 Task: Create a due date automation trigger when advanced on, on the monday of the week a card is due add content with a name ending with resume at 11:00 AM.
Action: Mouse moved to (1333, 102)
Screenshot: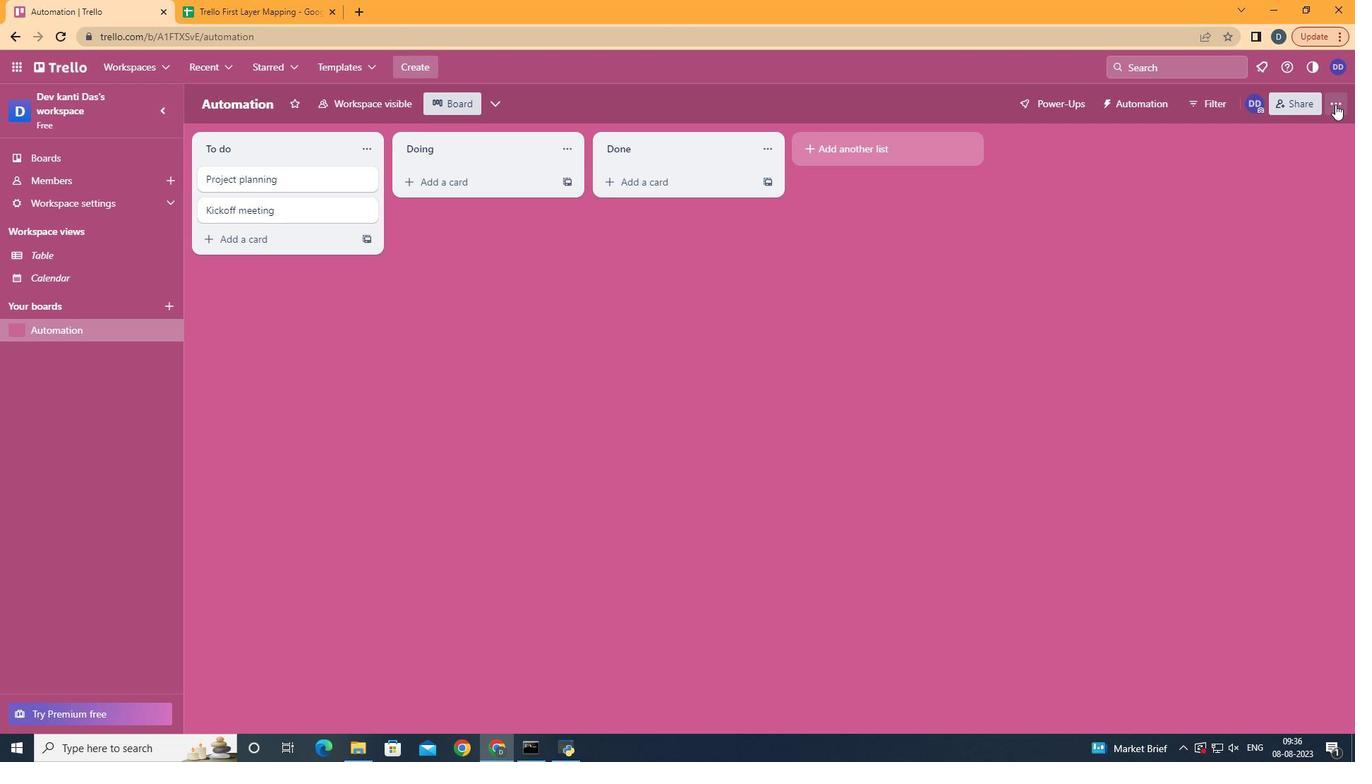 
Action: Mouse pressed left at (1333, 102)
Screenshot: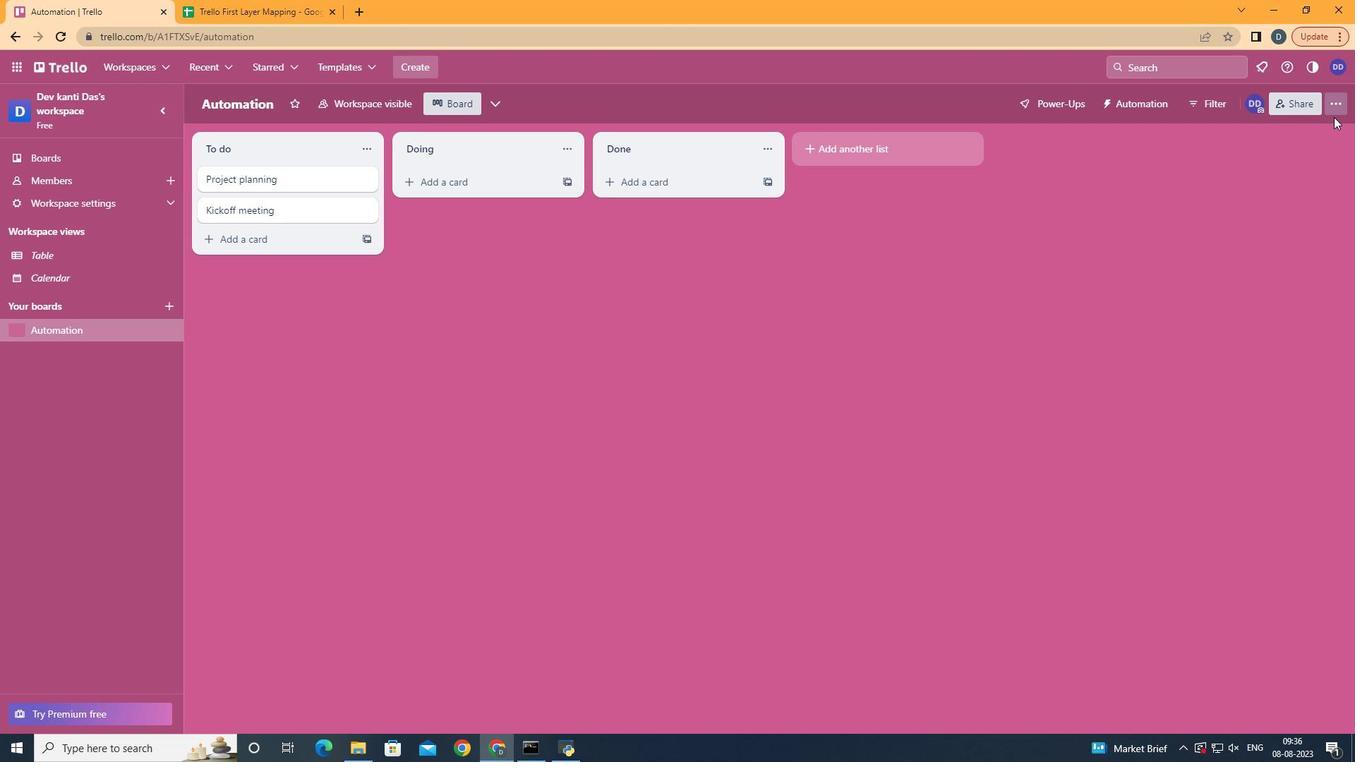 
Action: Mouse moved to (1252, 301)
Screenshot: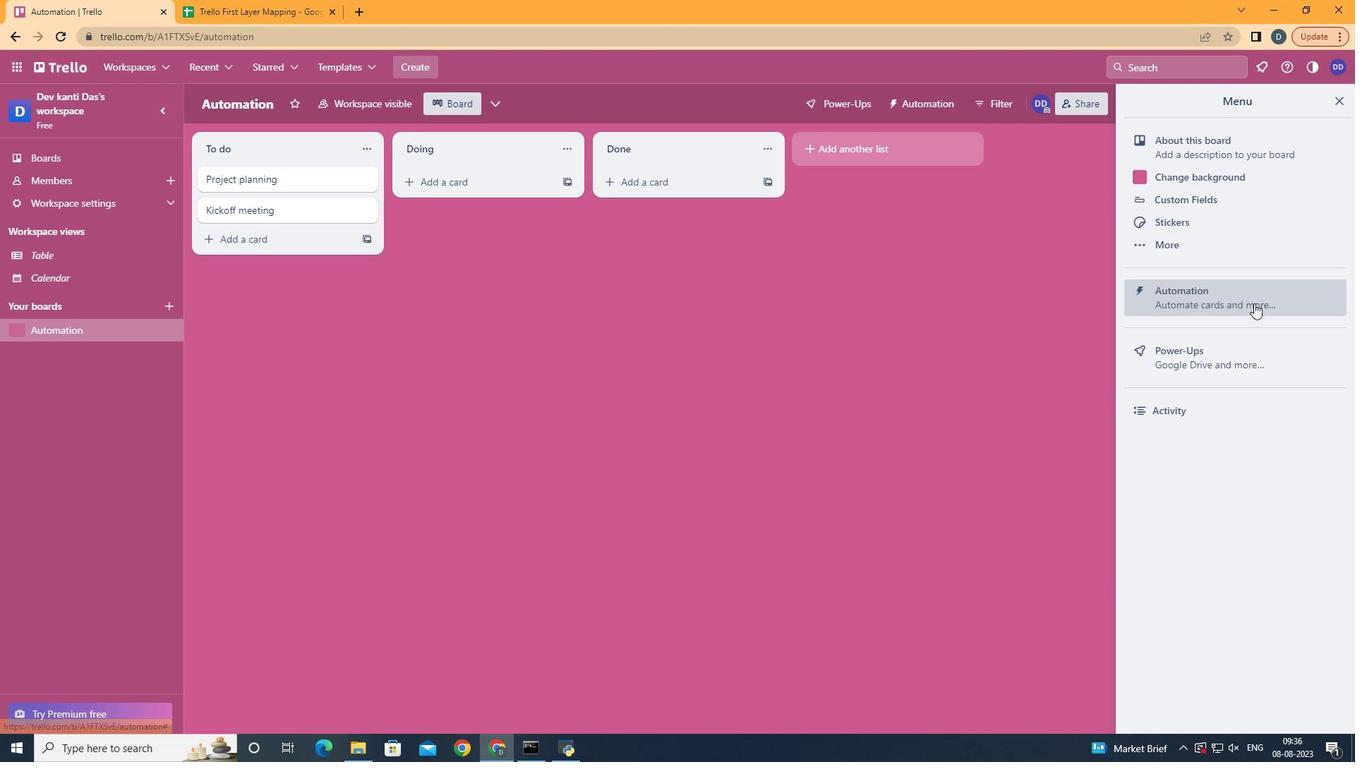 
Action: Mouse pressed left at (1252, 301)
Screenshot: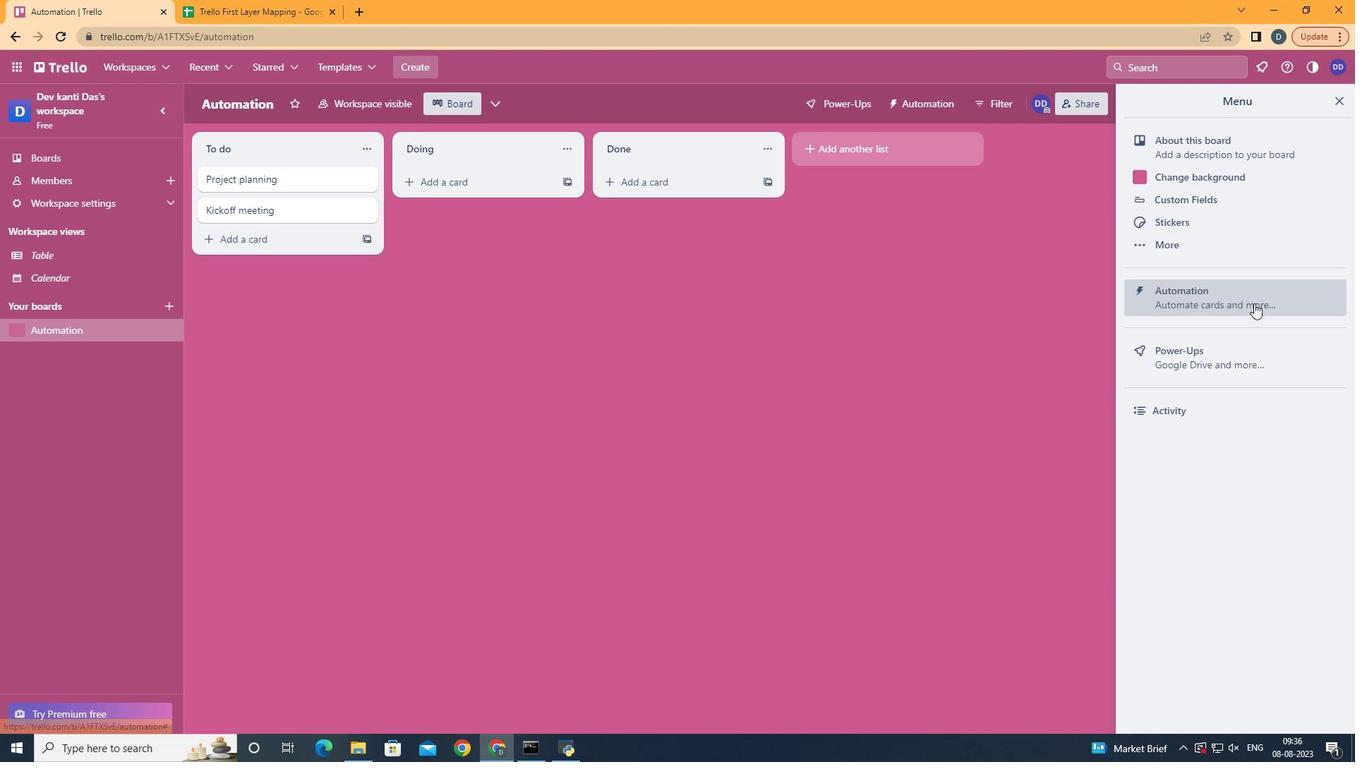 
Action: Mouse moved to (252, 287)
Screenshot: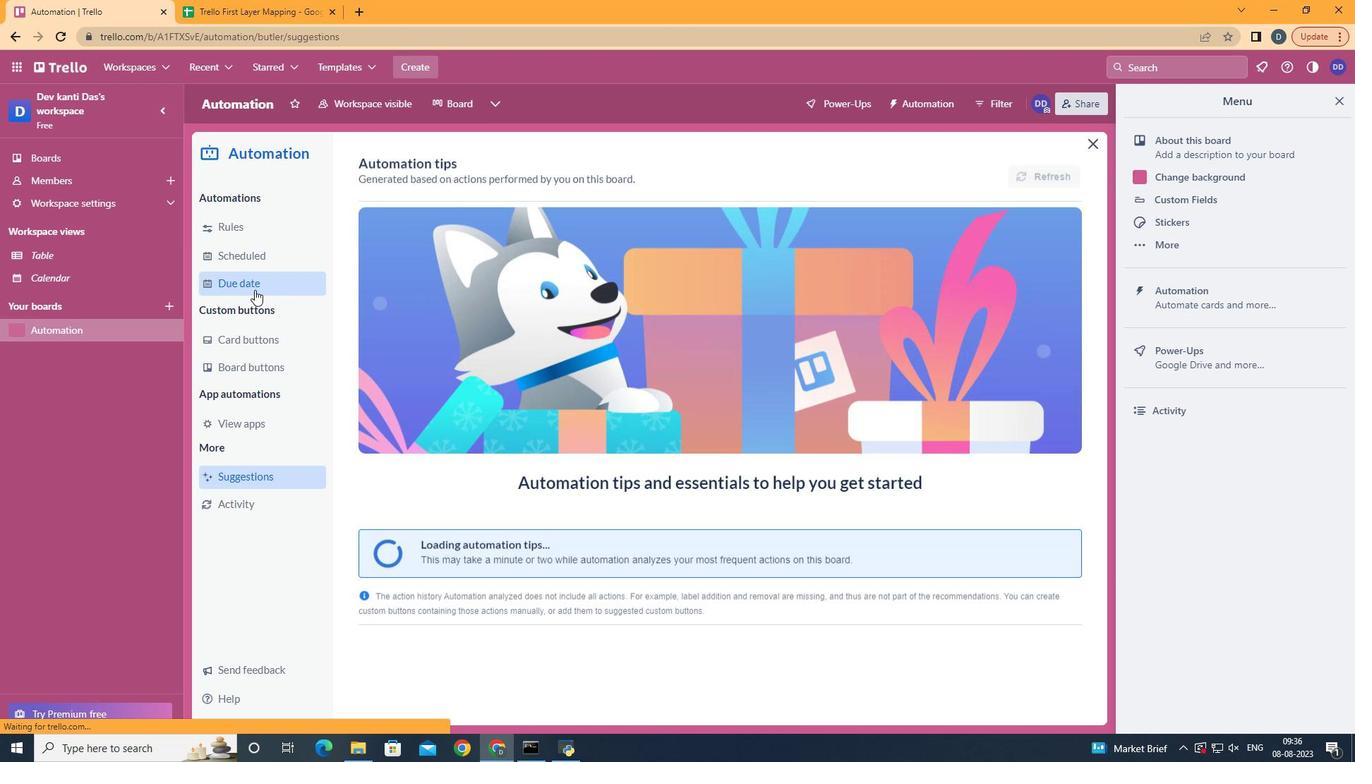 
Action: Mouse pressed left at (252, 287)
Screenshot: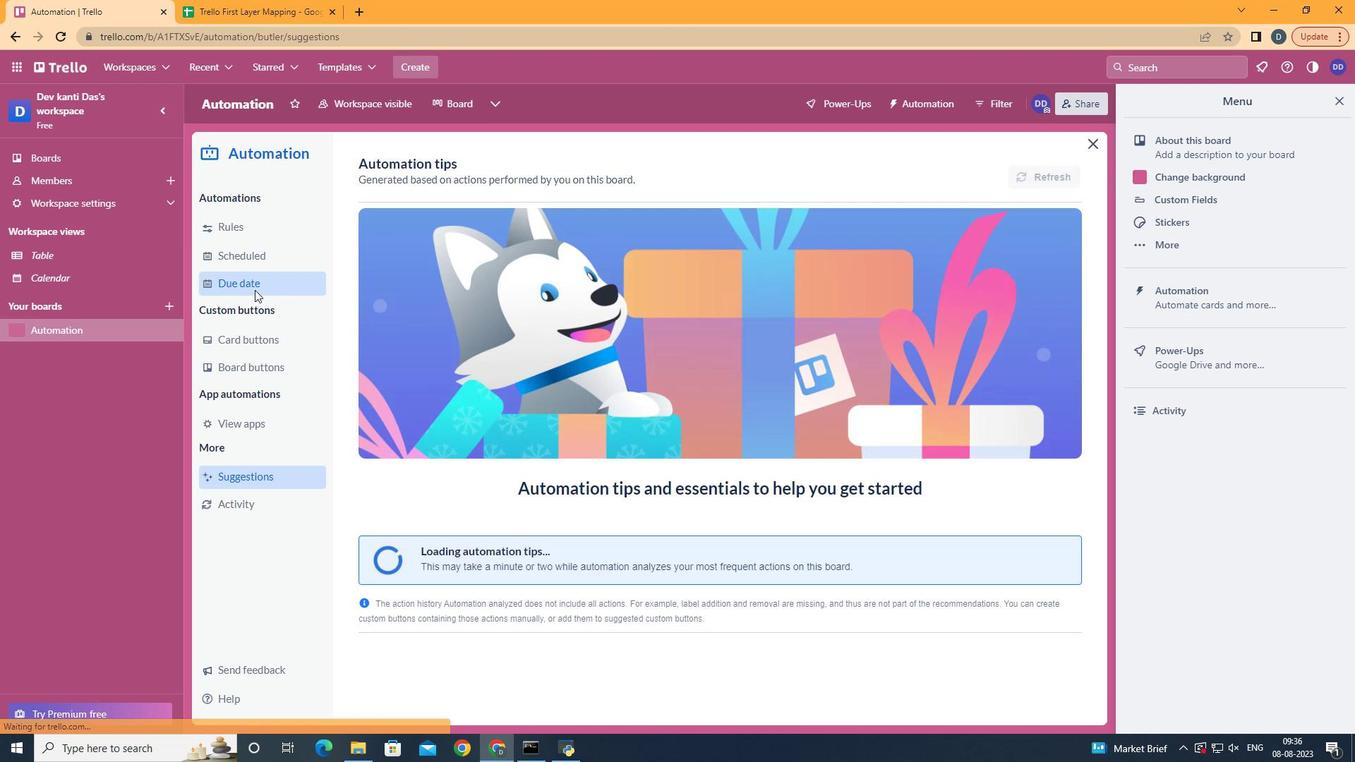 
Action: Mouse moved to (999, 165)
Screenshot: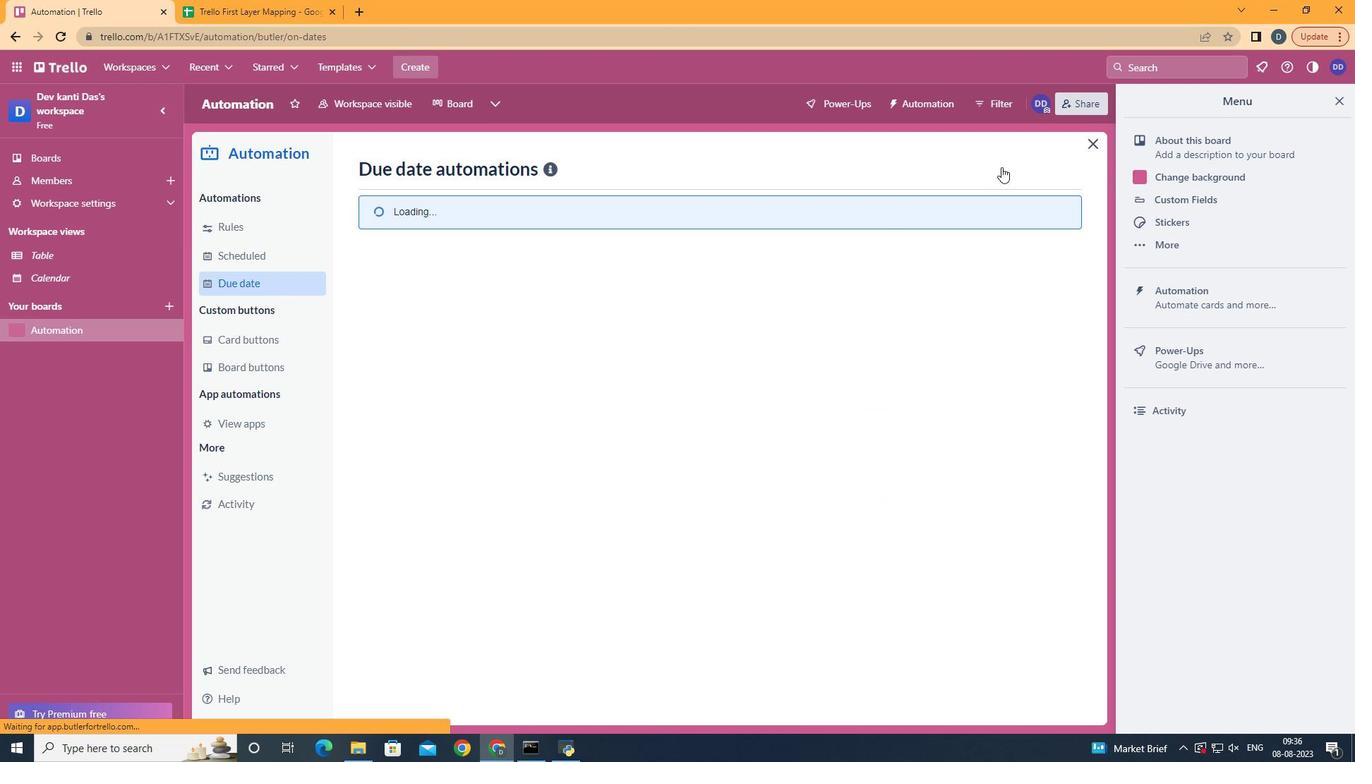 
Action: Mouse pressed left at (999, 165)
Screenshot: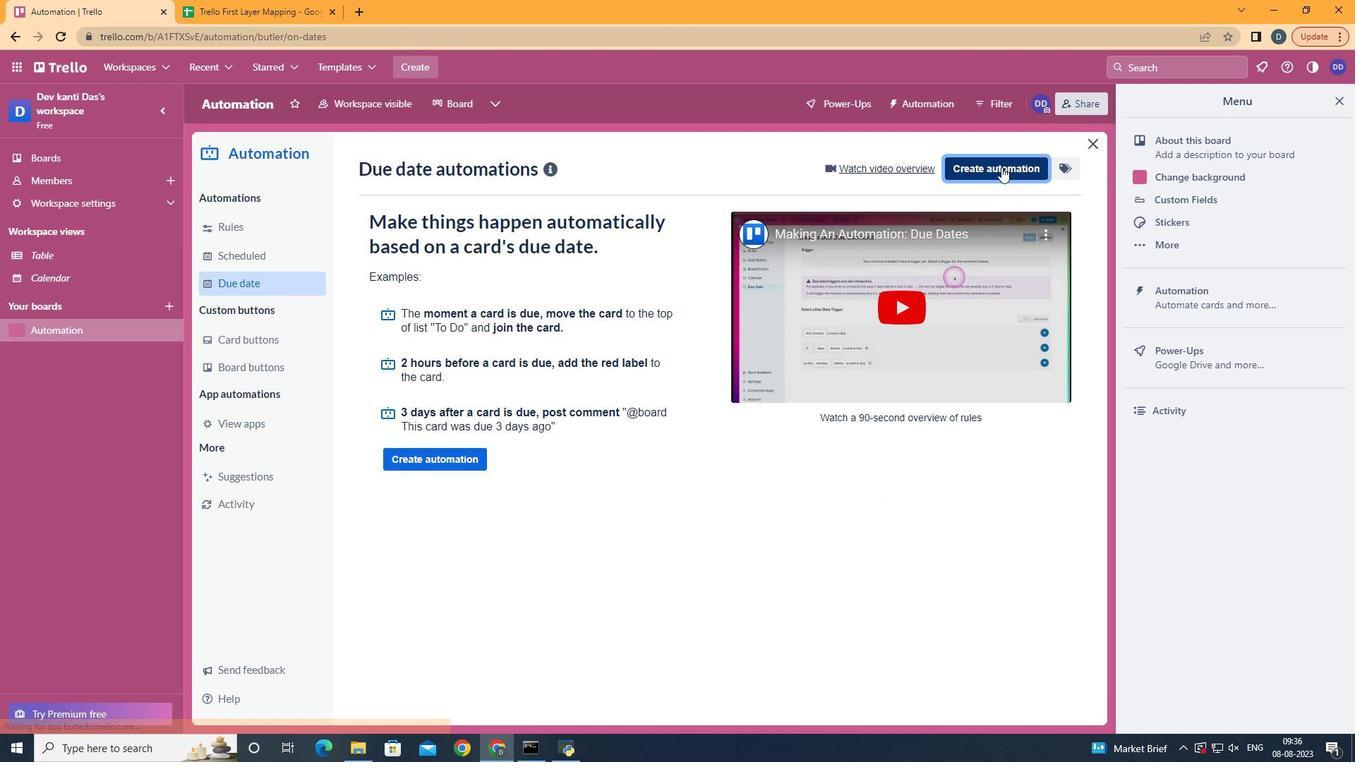 
Action: Mouse moved to (712, 309)
Screenshot: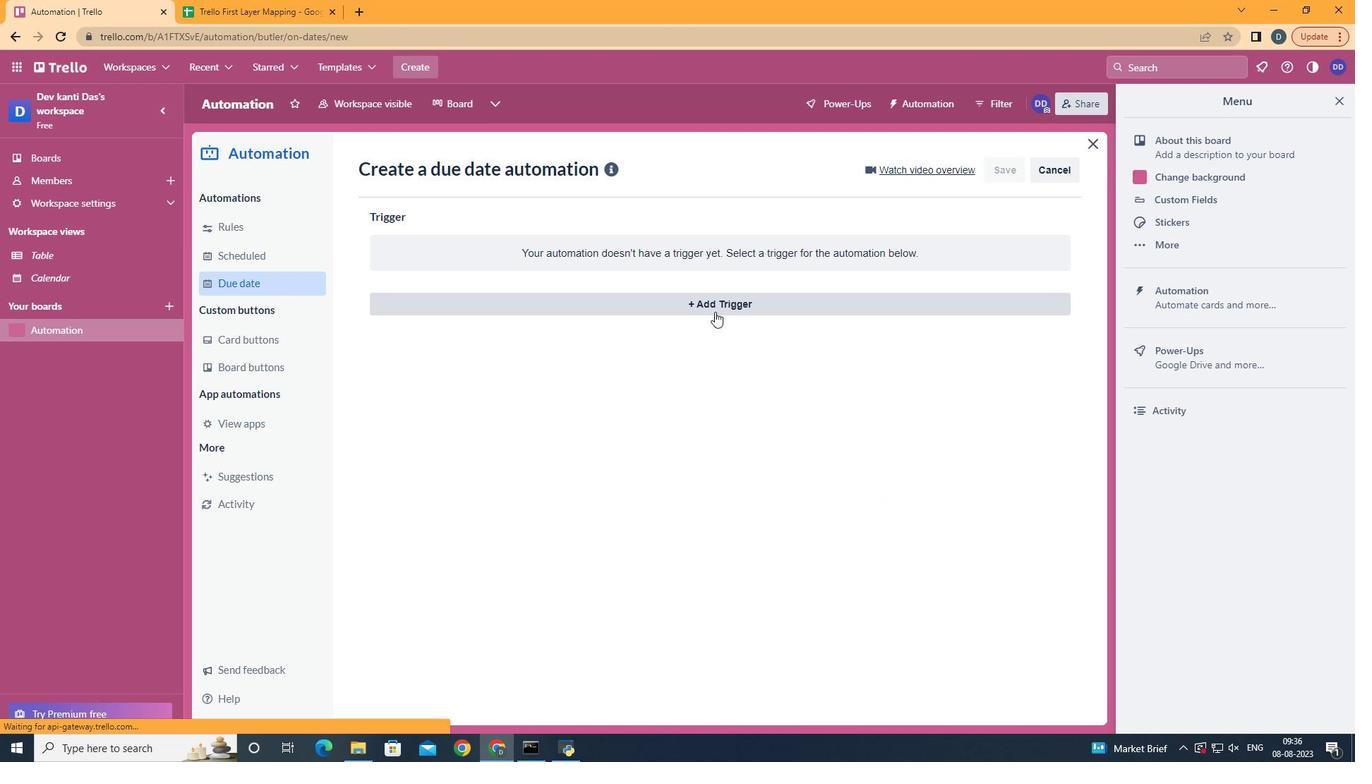 
Action: Mouse pressed left at (712, 309)
Screenshot: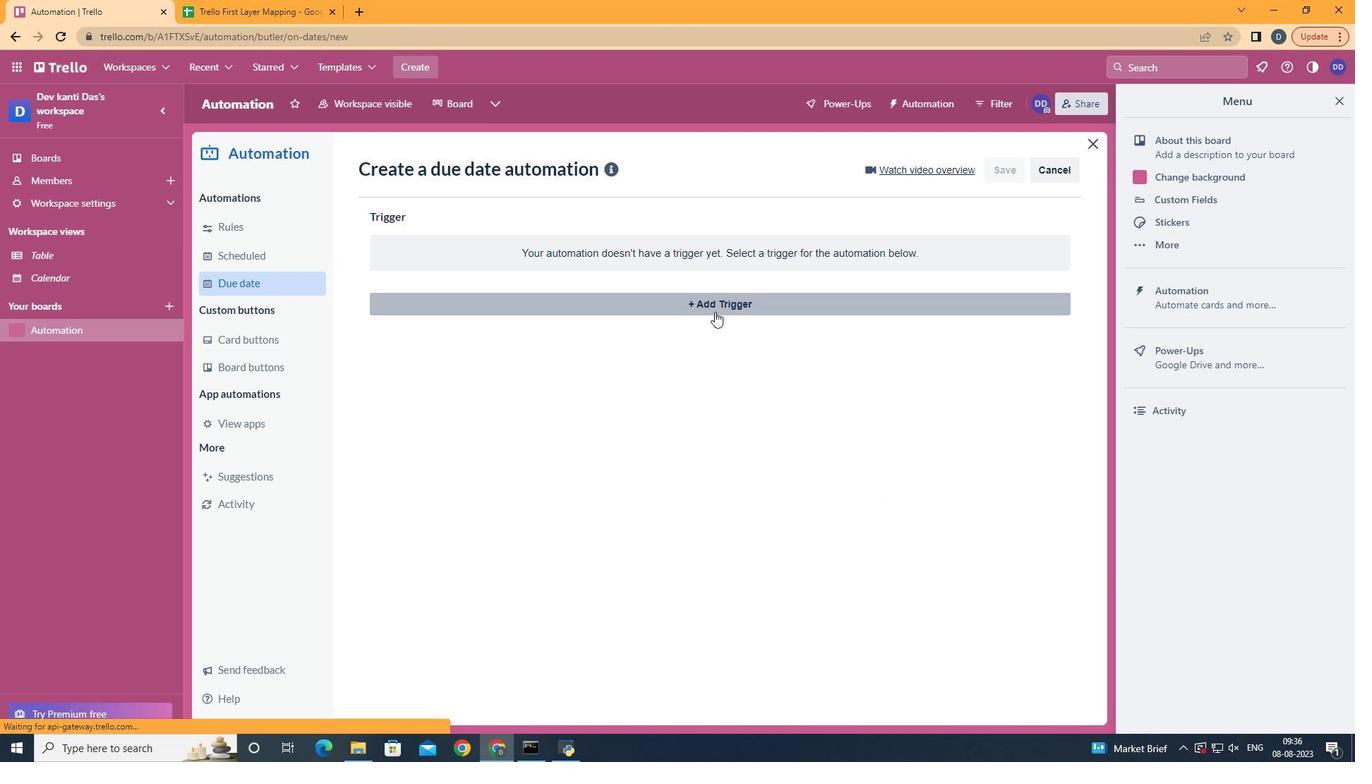 
Action: Mouse moved to (448, 362)
Screenshot: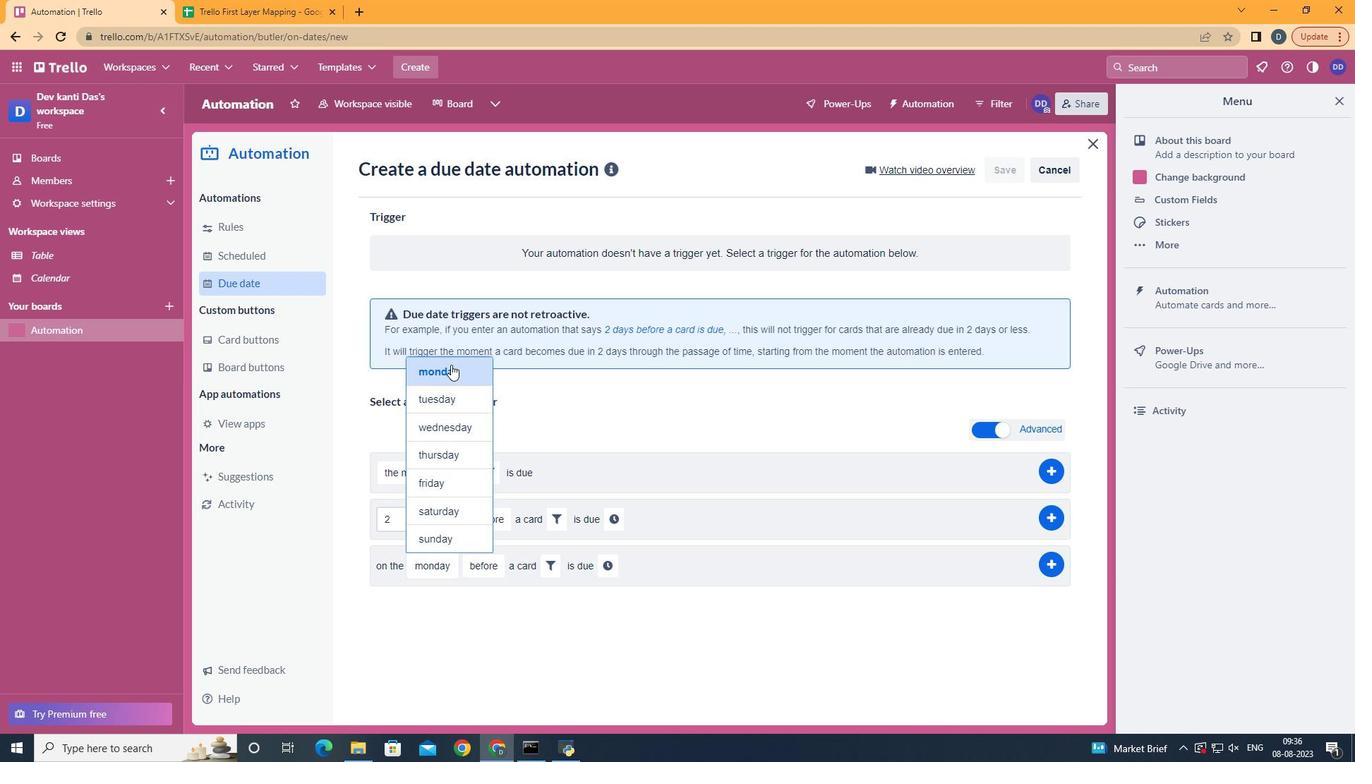 
Action: Mouse pressed left at (448, 362)
Screenshot: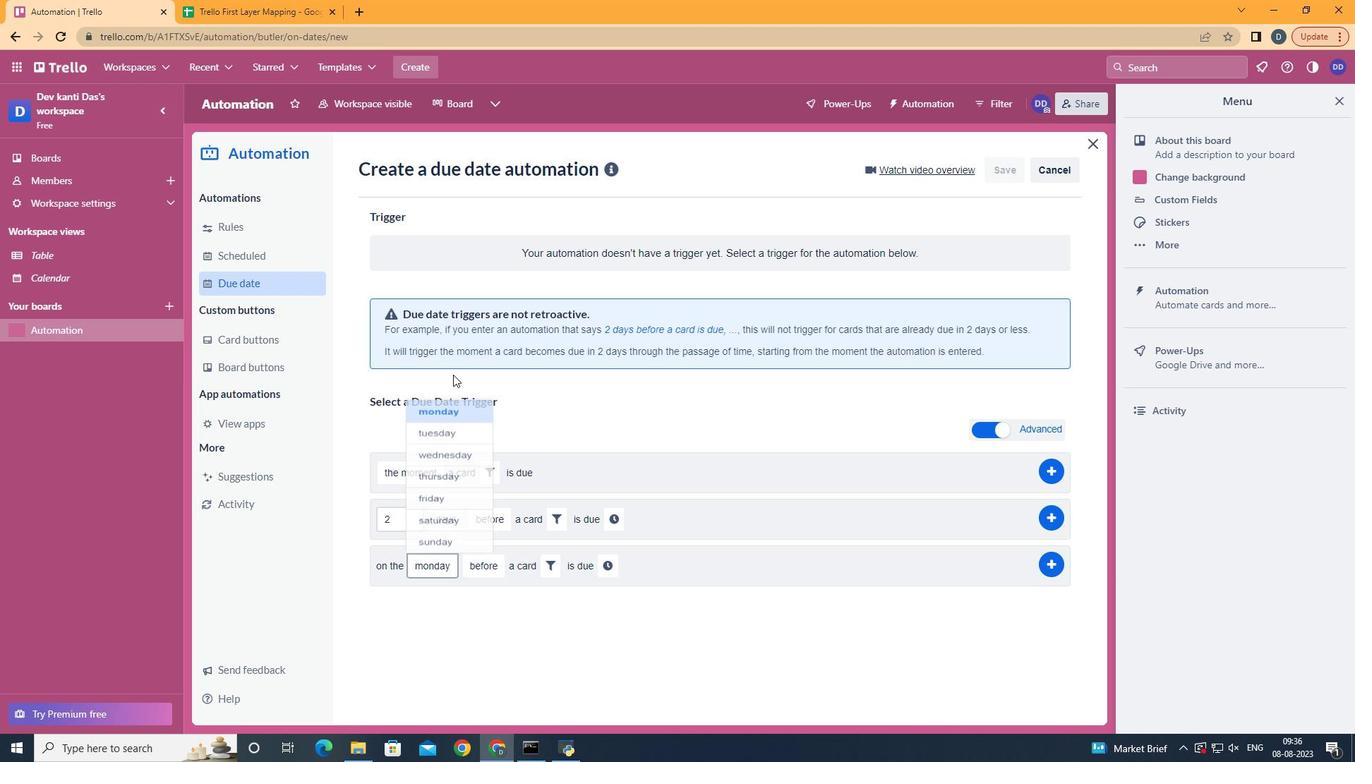 
Action: Mouse moved to (494, 652)
Screenshot: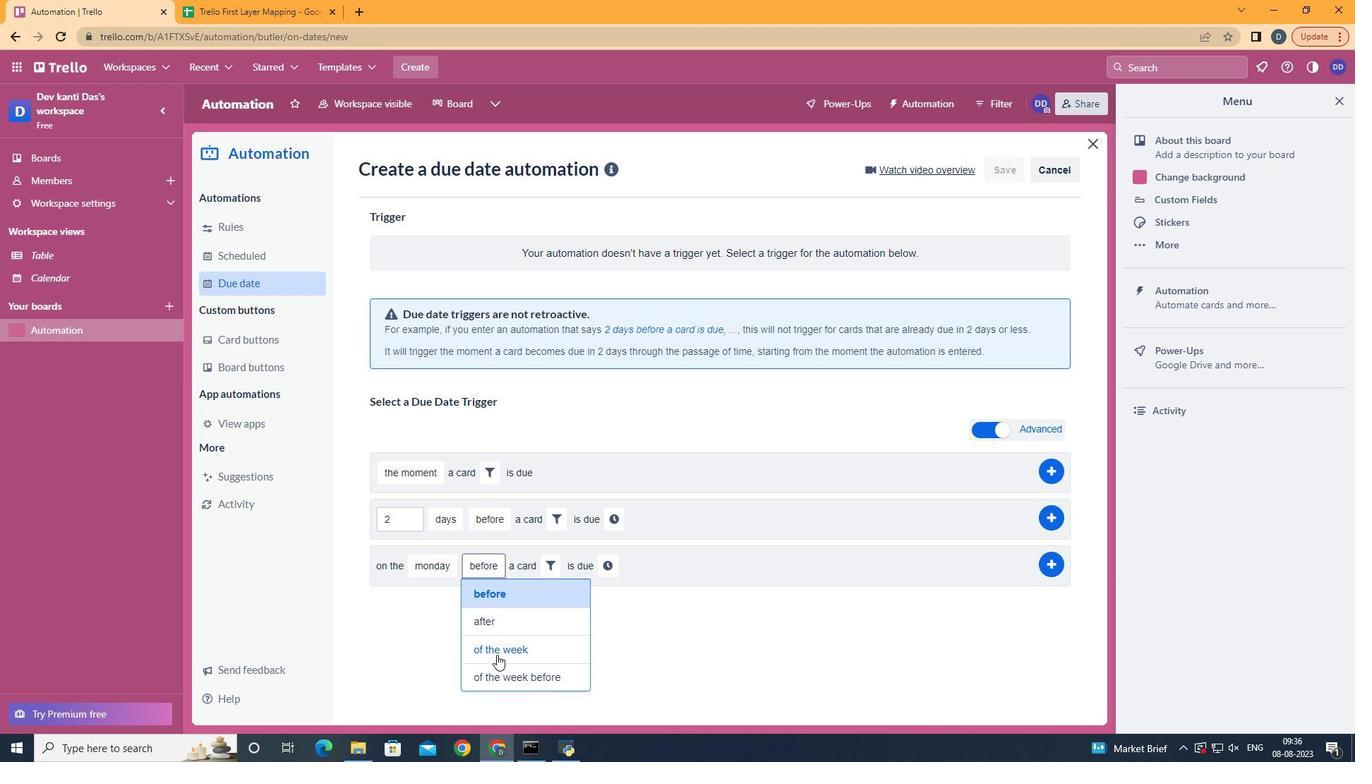 
Action: Mouse pressed left at (494, 652)
Screenshot: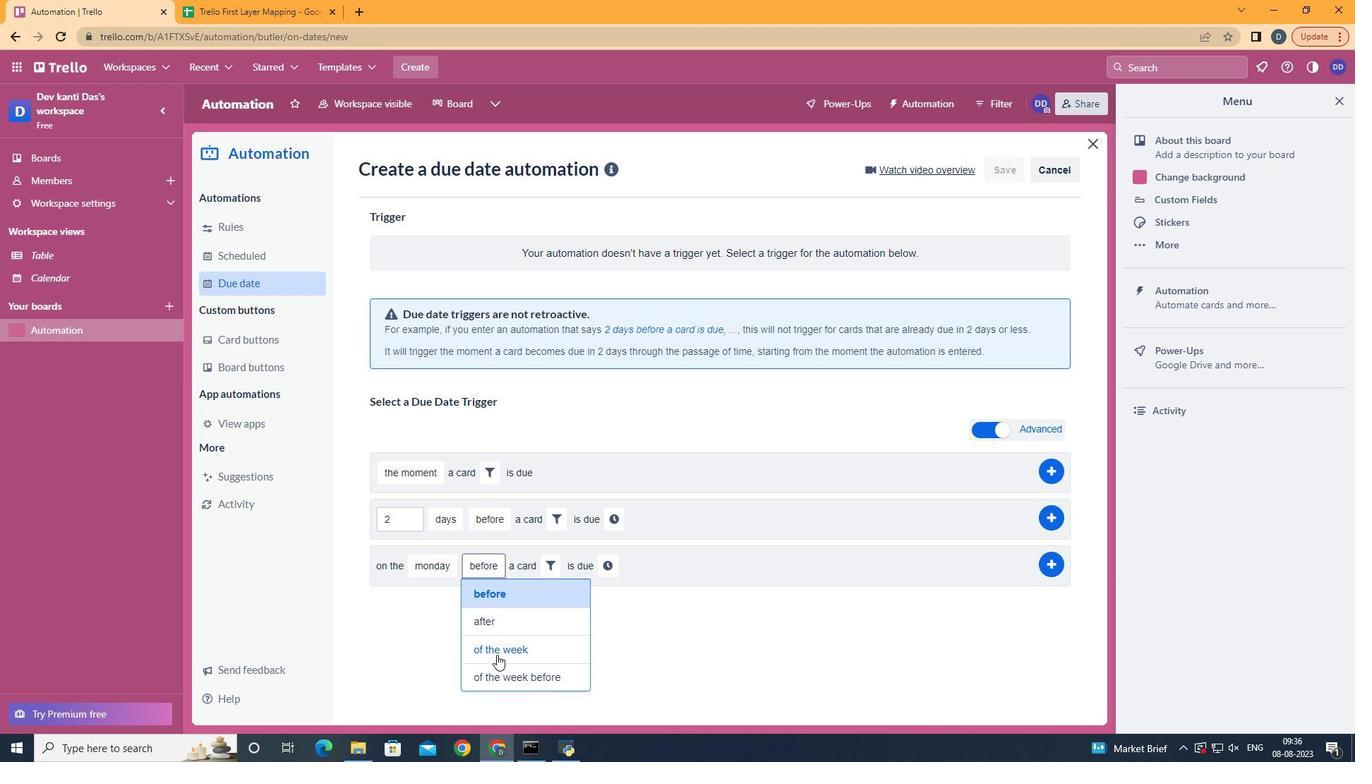 
Action: Mouse moved to (563, 555)
Screenshot: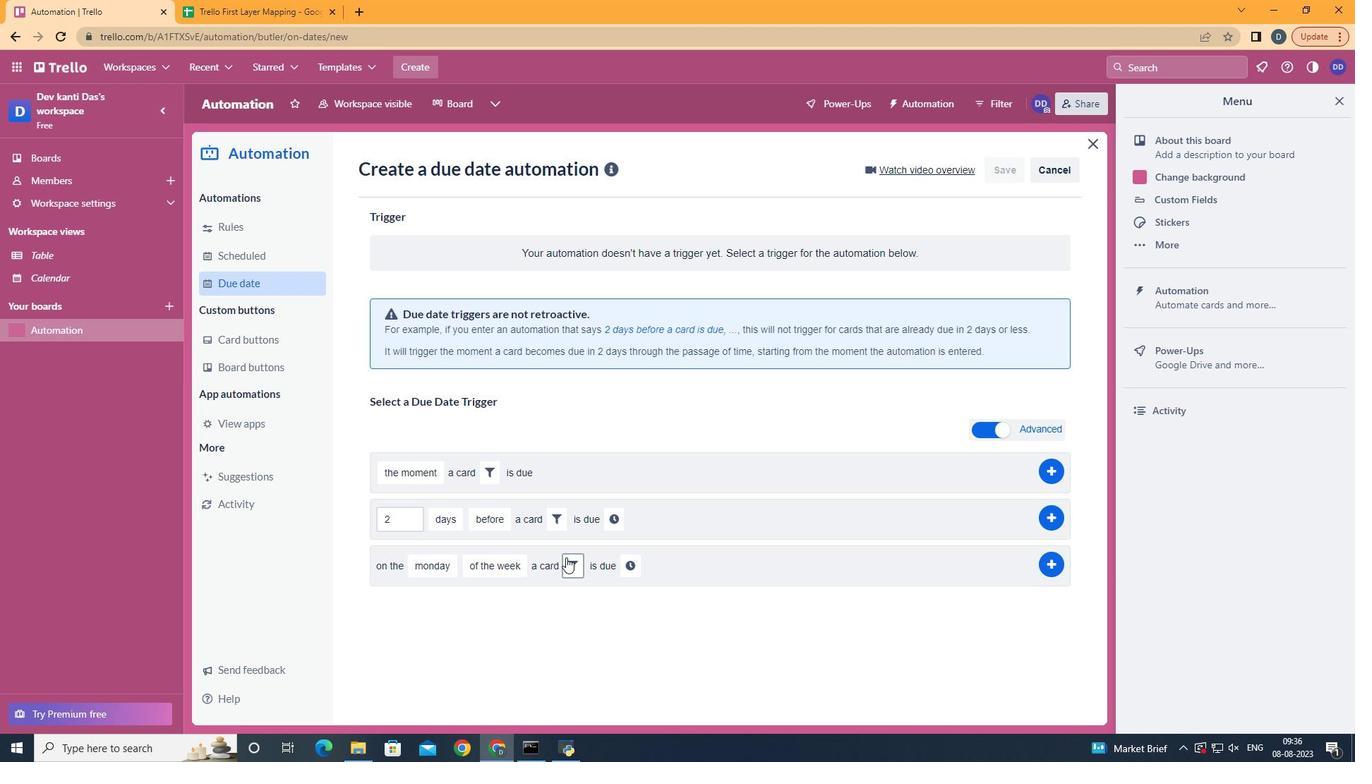 
Action: Mouse pressed left at (563, 555)
Screenshot: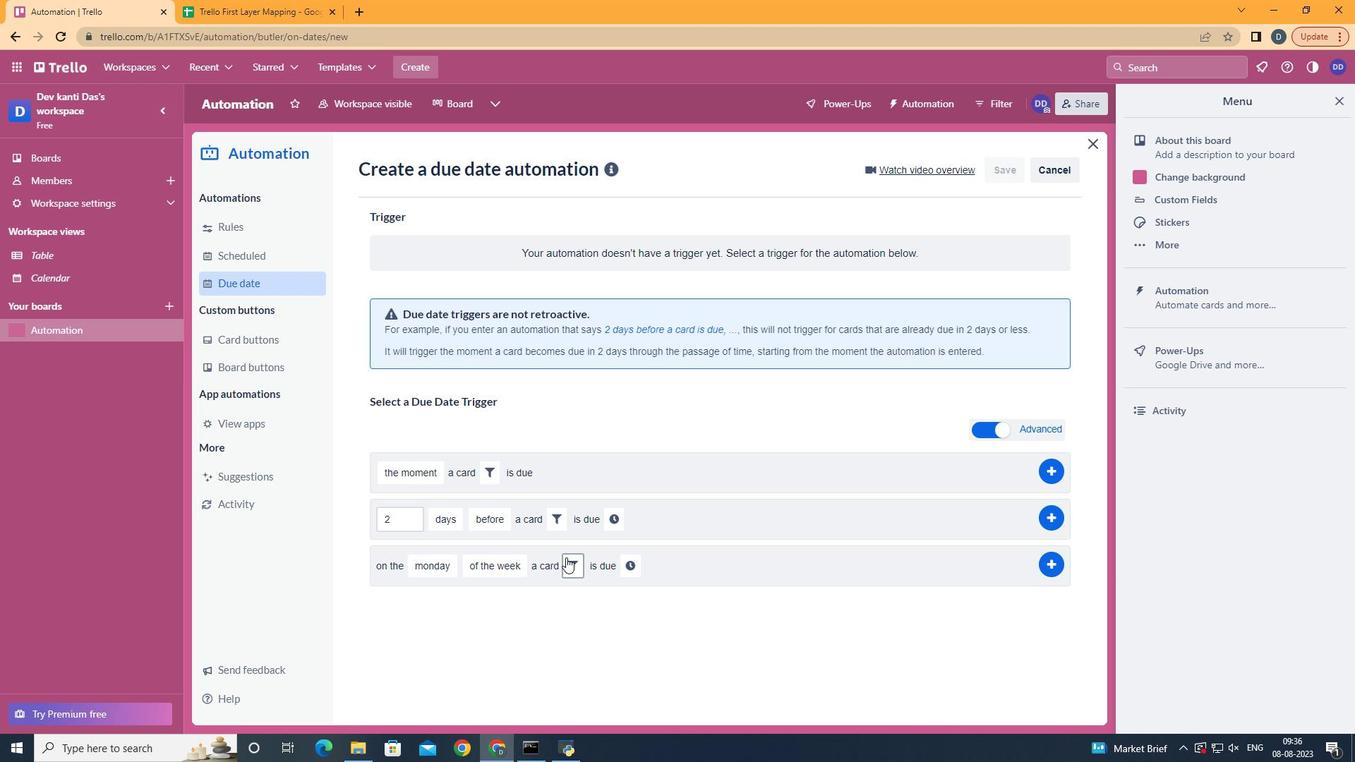 
Action: Mouse moved to (743, 604)
Screenshot: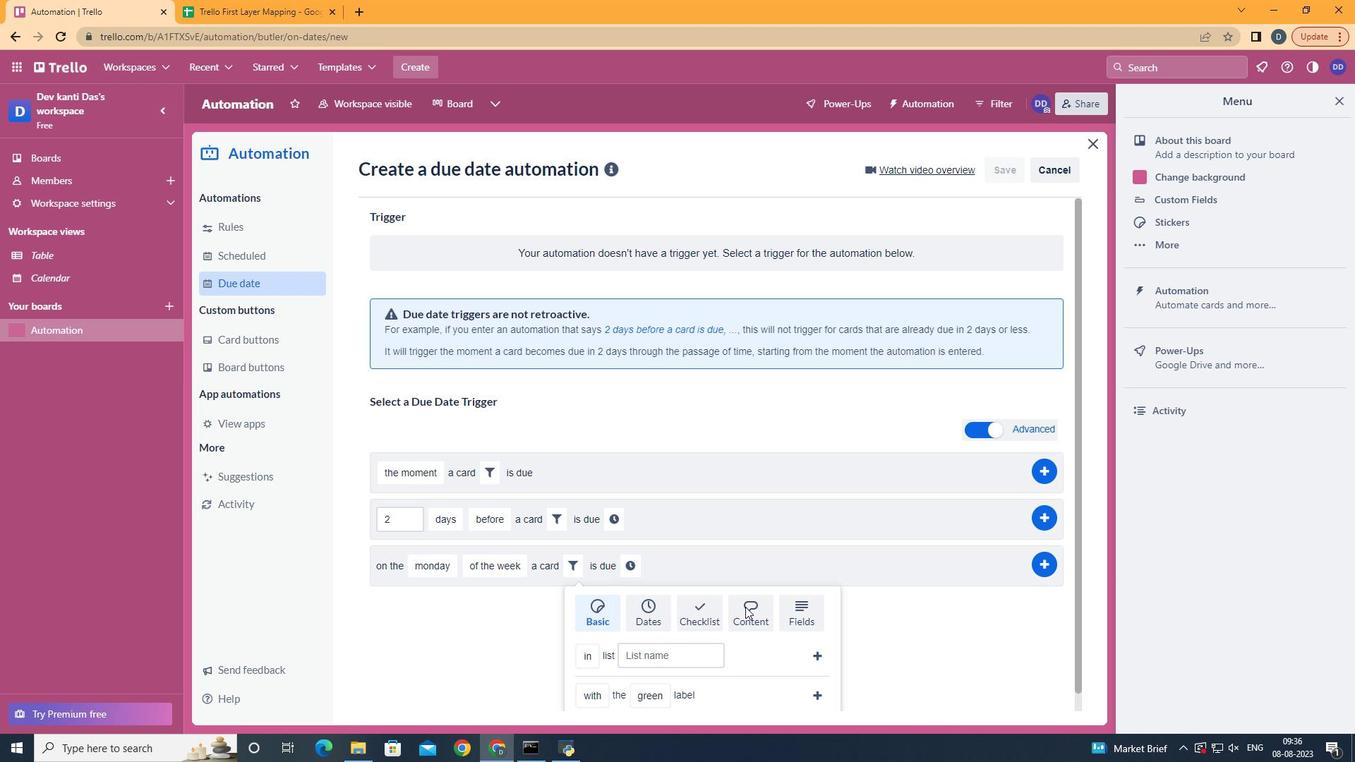 
Action: Mouse pressed left at (743, 604)
Screenshot: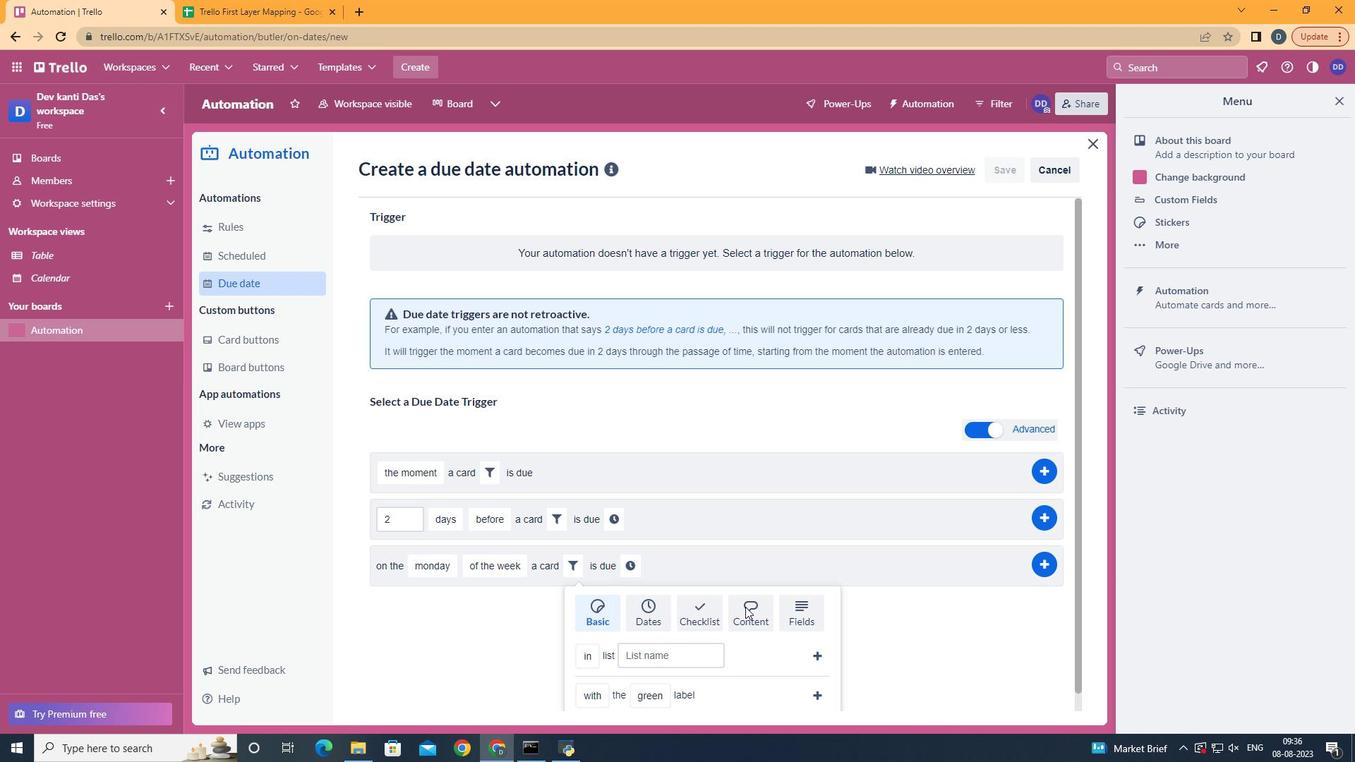 
Action: Mouse moved to (648, 573)
Screenshot: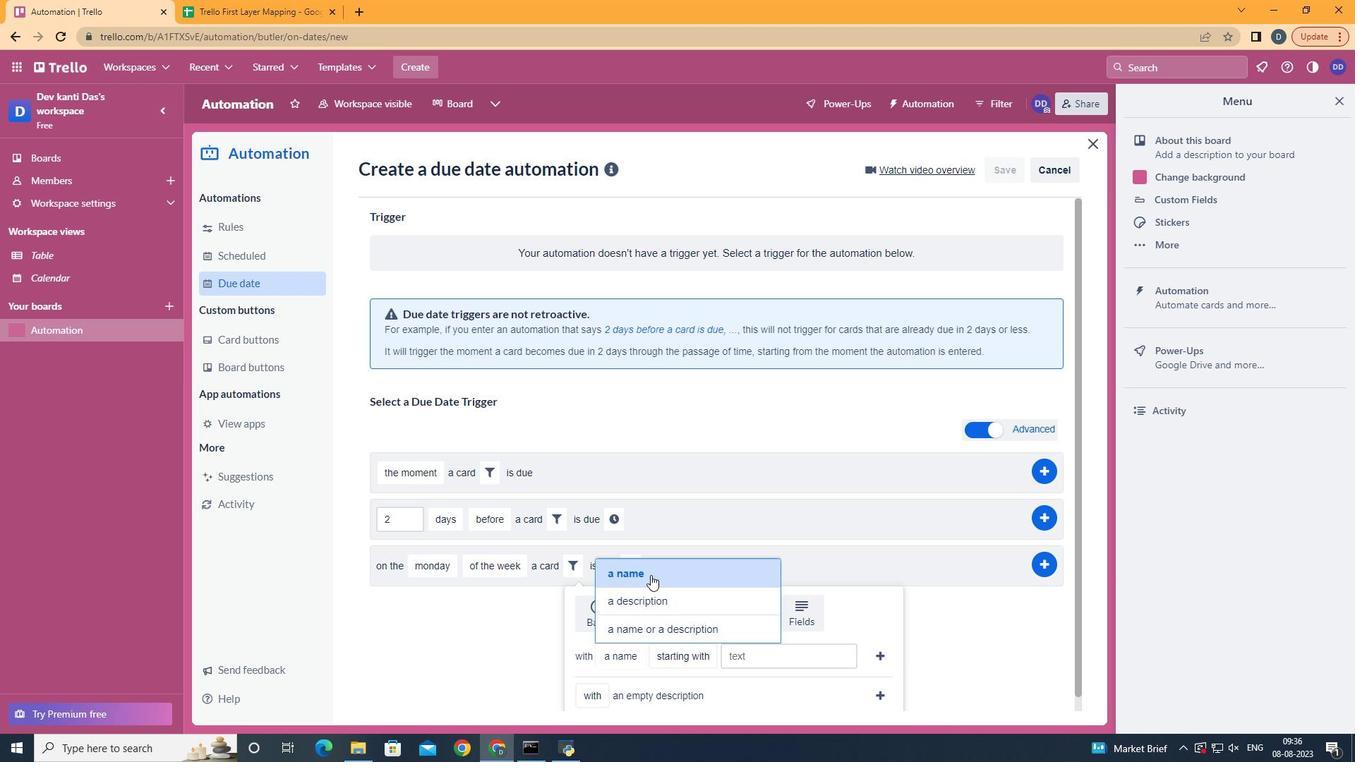 
Action: Mouse pressed left at (648, 573)
Screenshot: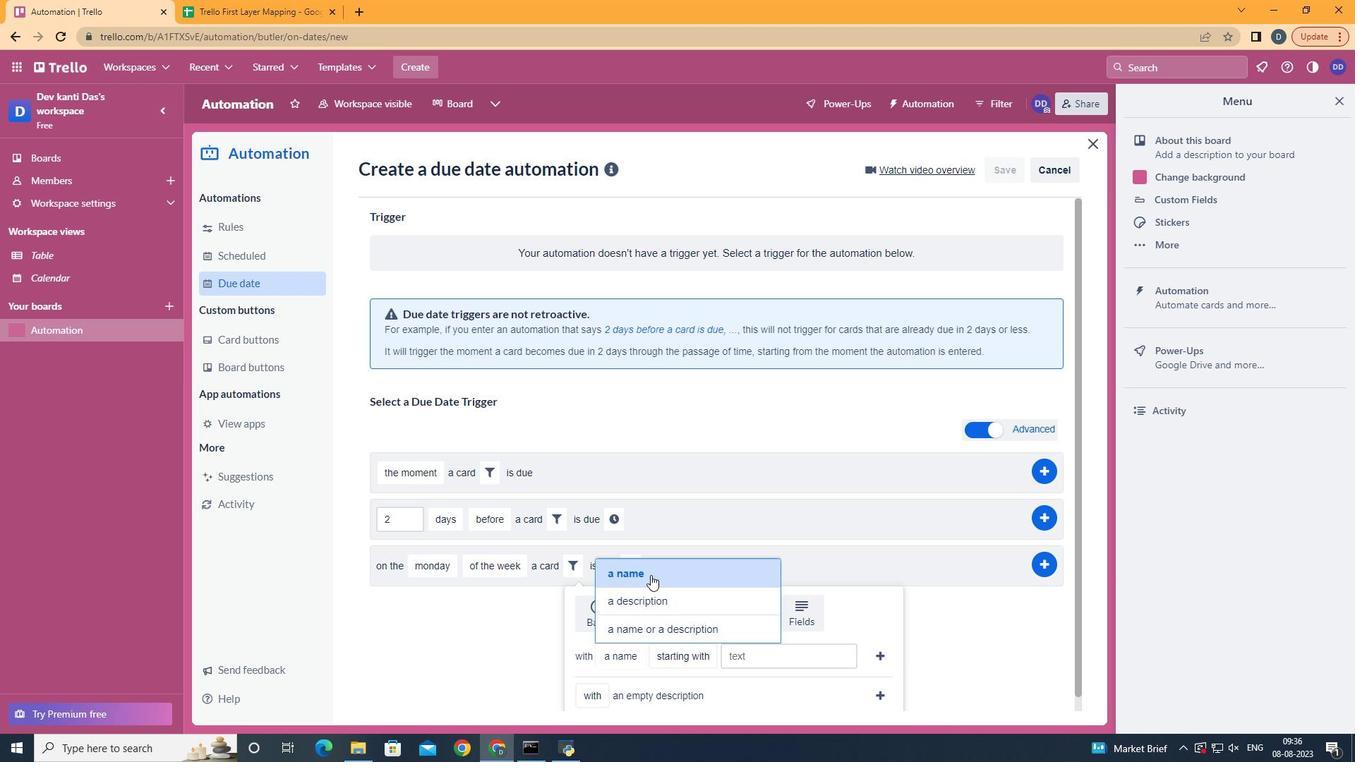 
Action: Mouse moved to (712, 518)
Screenshot: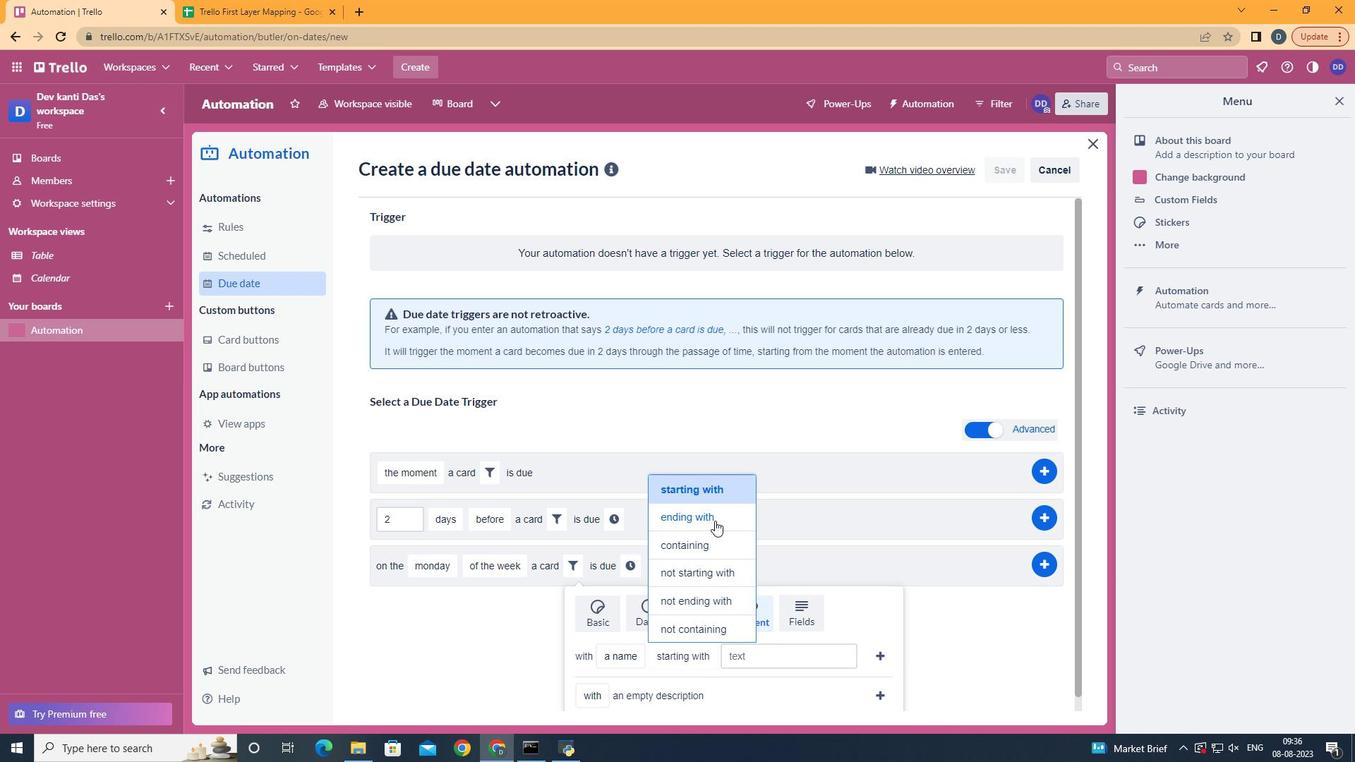 
Action: Mouse pressed left at (712, 518)
Screenshot: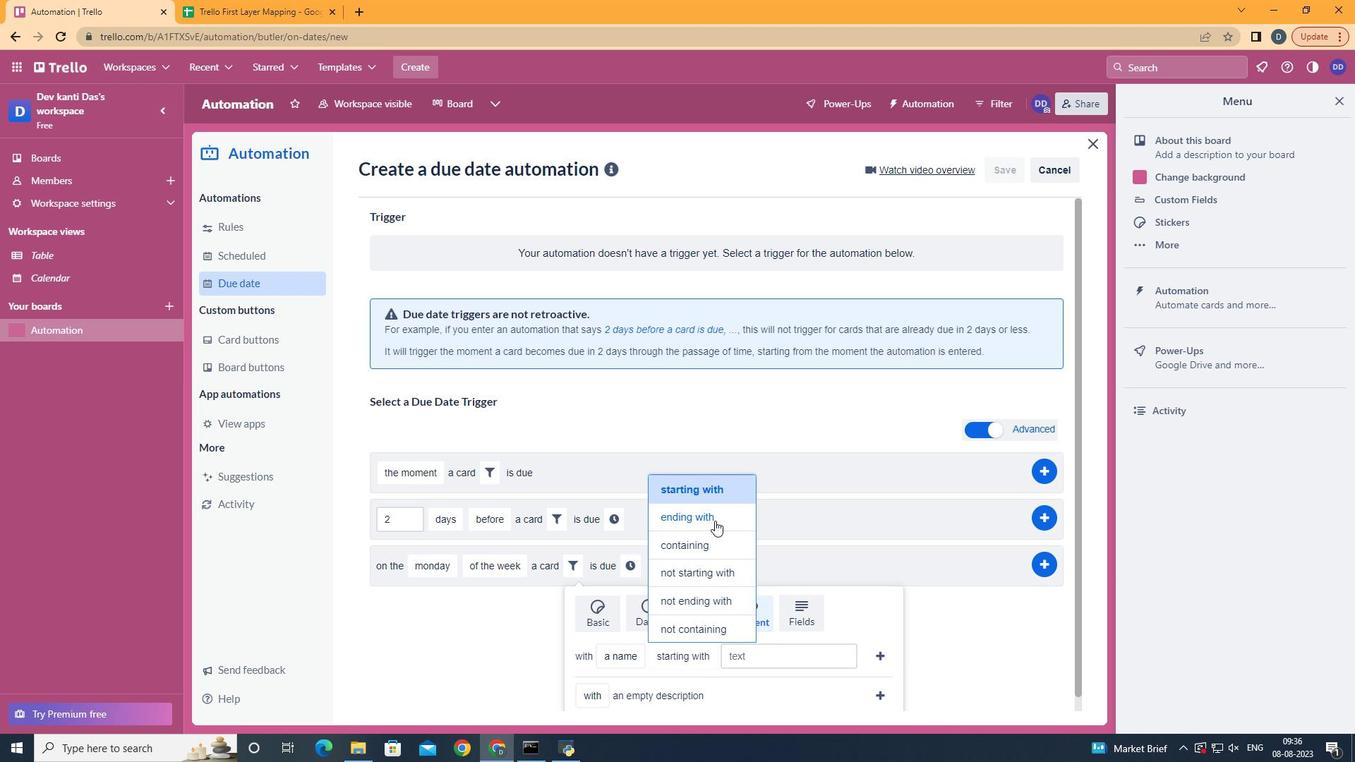 
Action: Mouse moved to (782, 646)
Screenshot: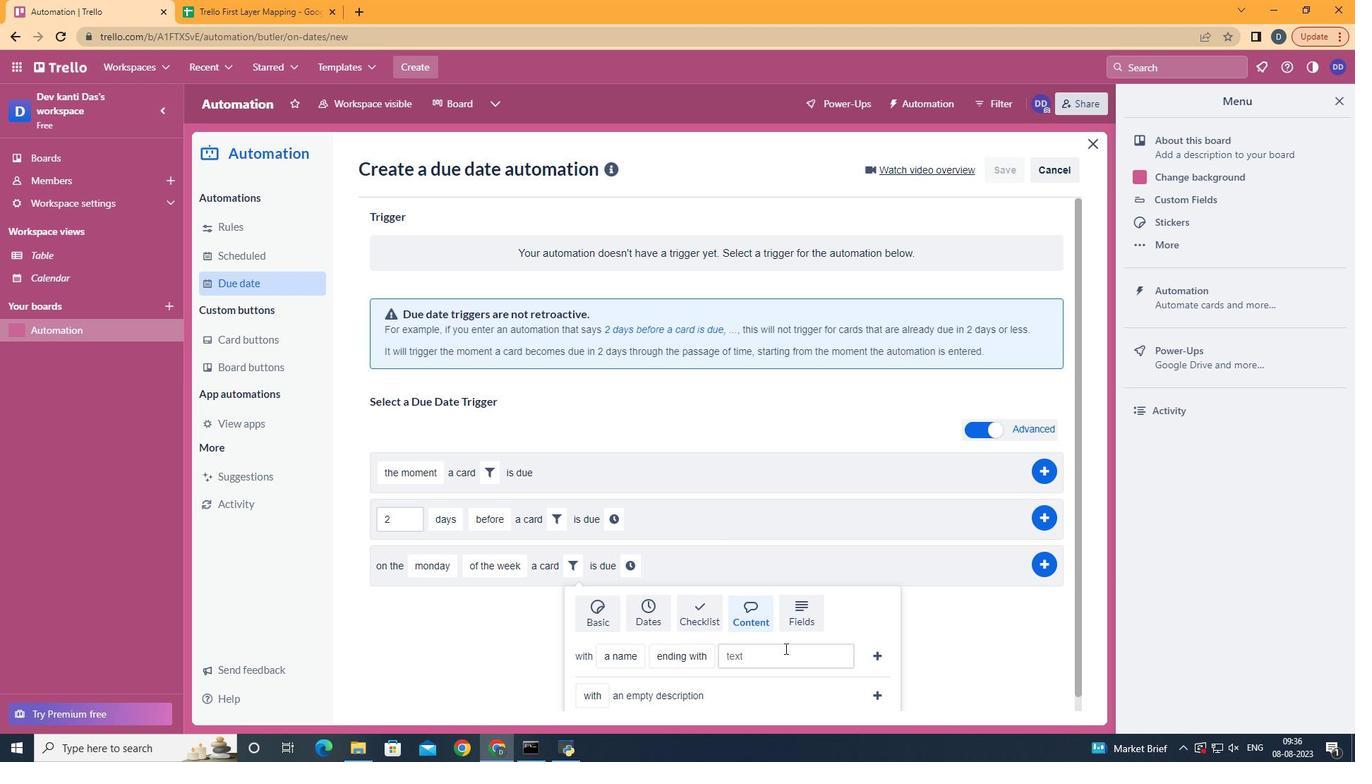 
Action: Mouse pressed left at (782, 646)
Screenshot: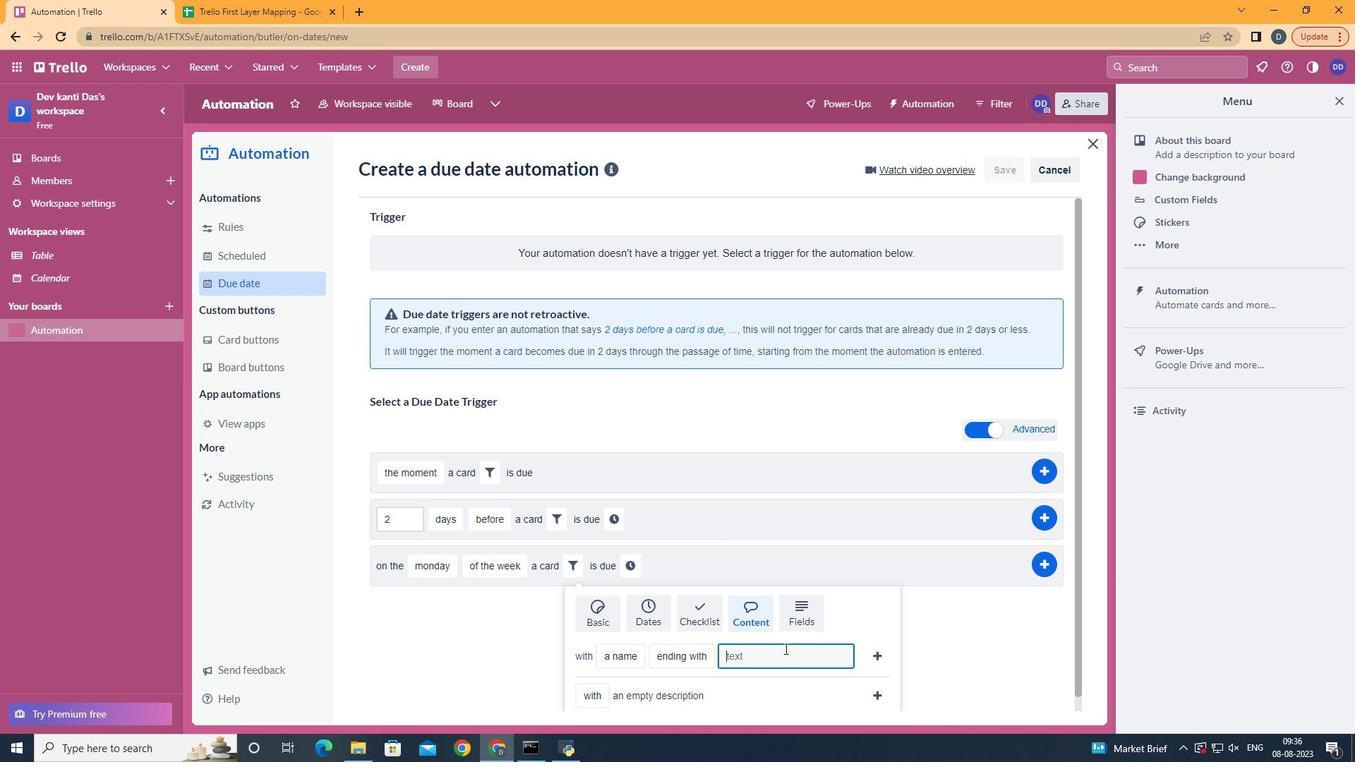 
Action: Key pressed resume
Screenshot: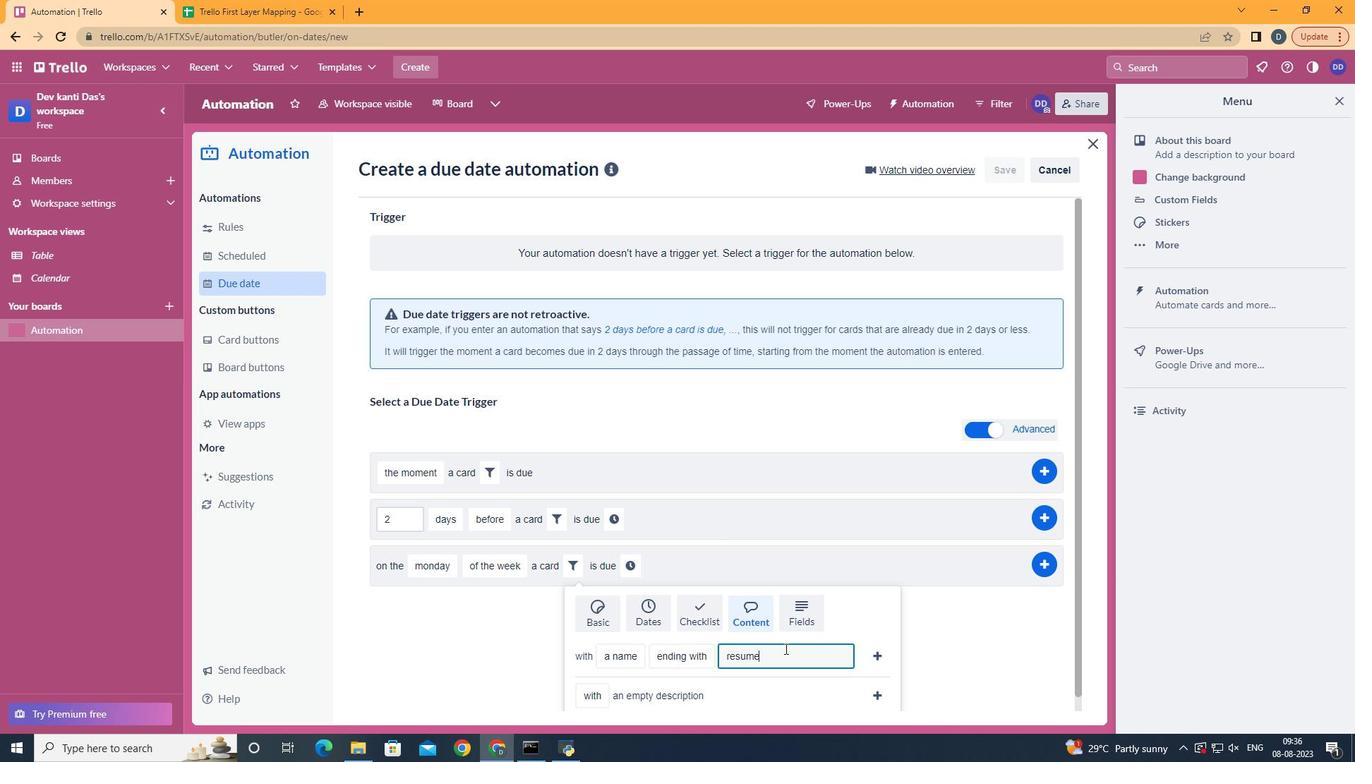 
Action: Mouse moved to (878, 652)
Screenshot: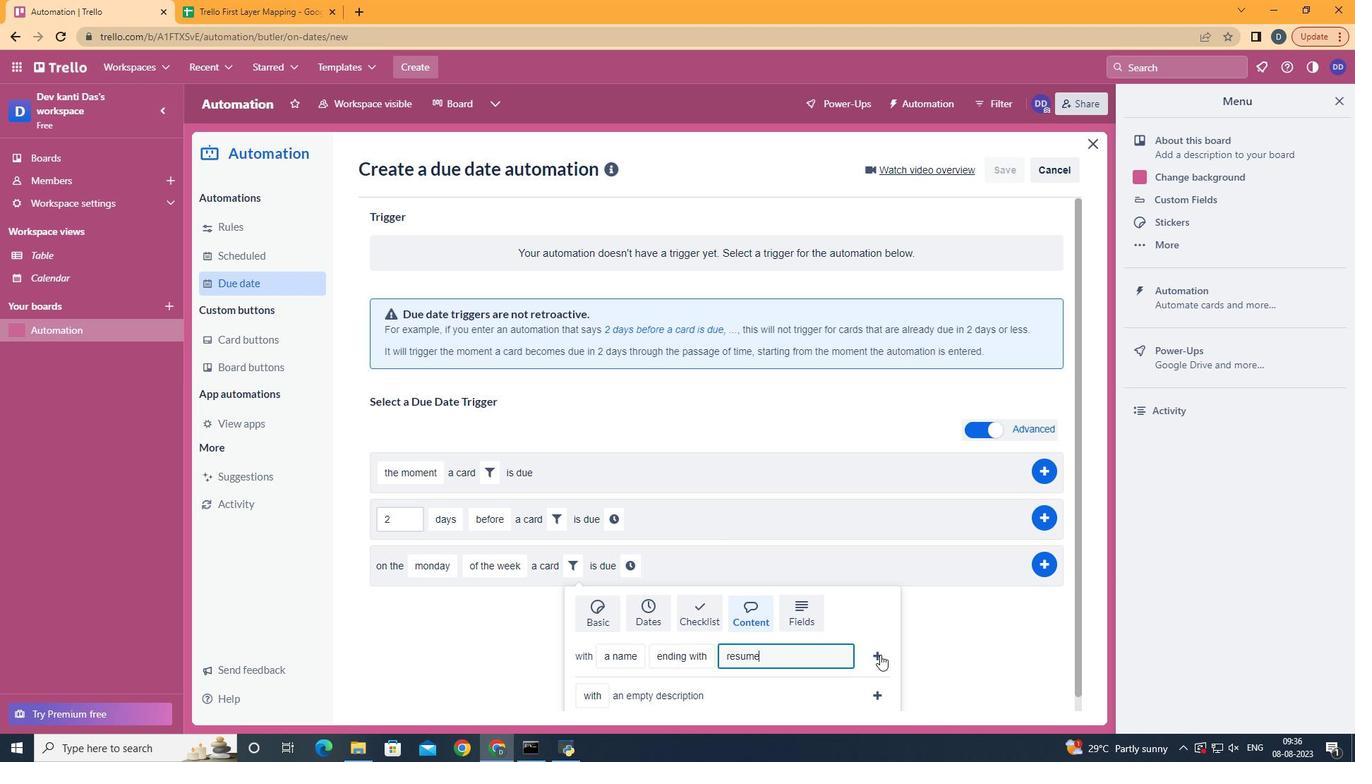 
Action: Mouse pressed left at (878, 652)
Screenshot: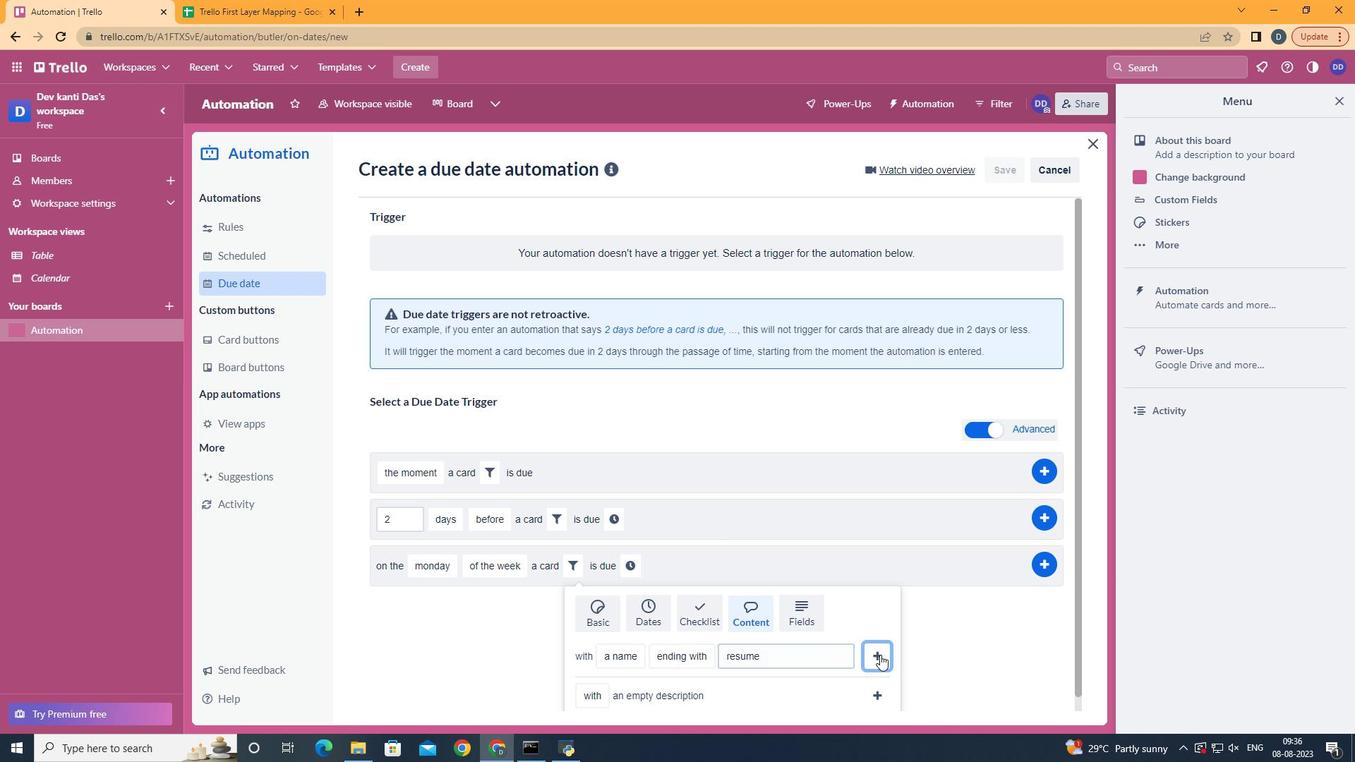 
Action: Mouse moved to (813, 565)
Screenshot: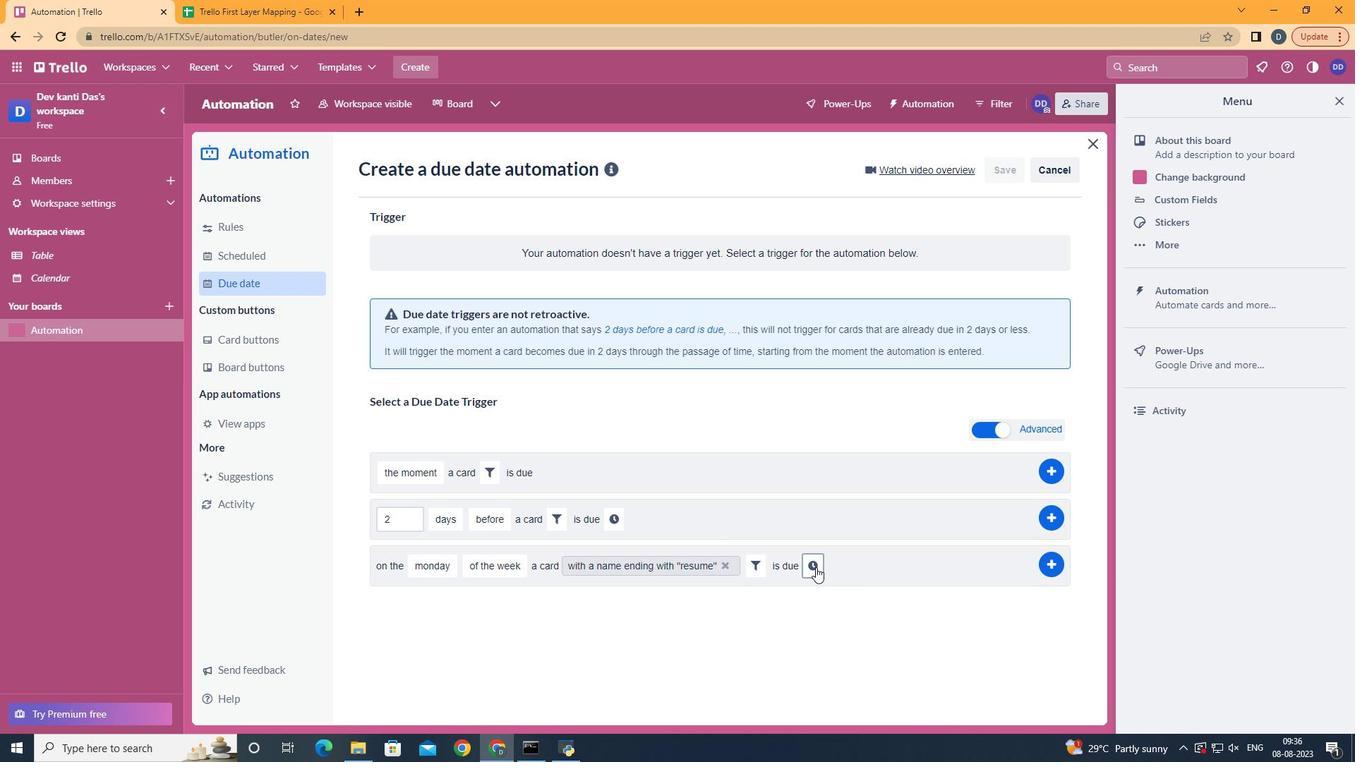 
Action: Mouse pressed left at (813, 565)
Screenshot: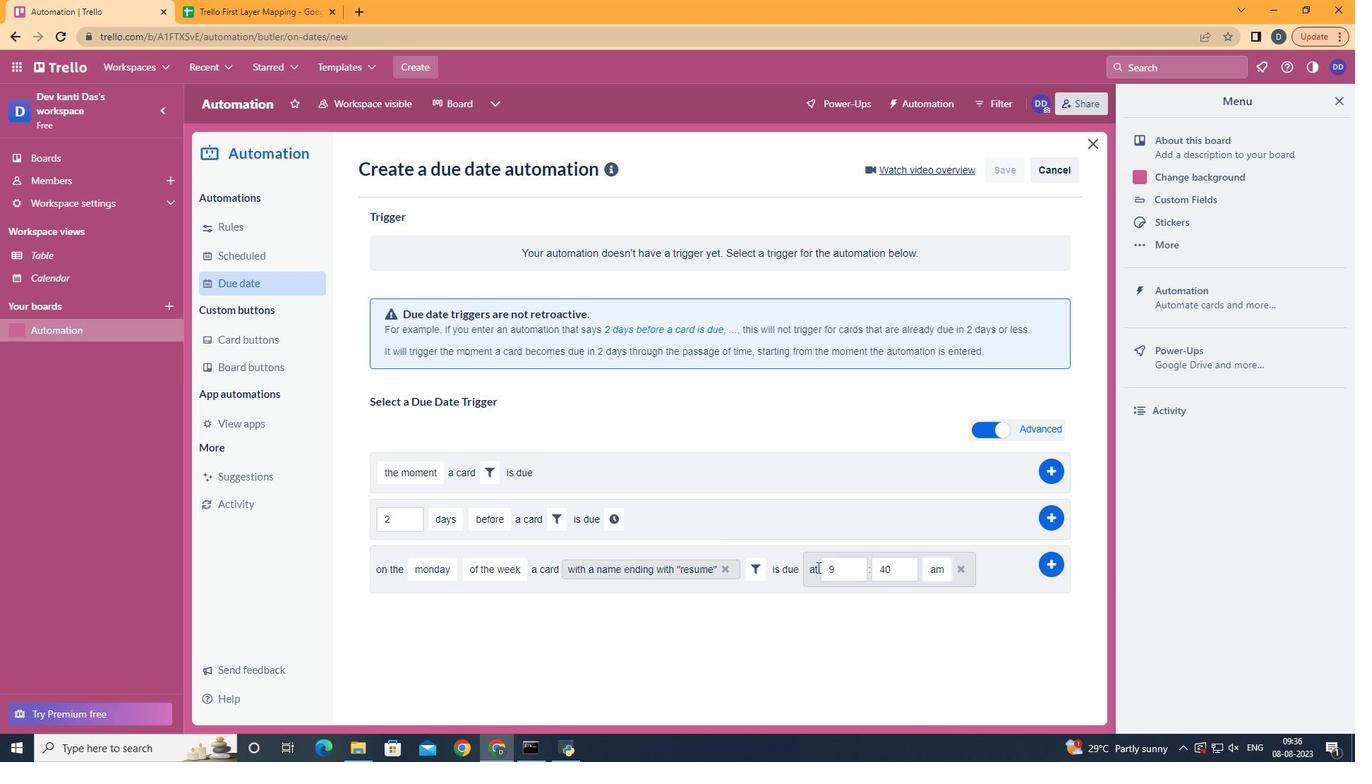 
Action: Mouse moved to (837, 565)
Screenshot: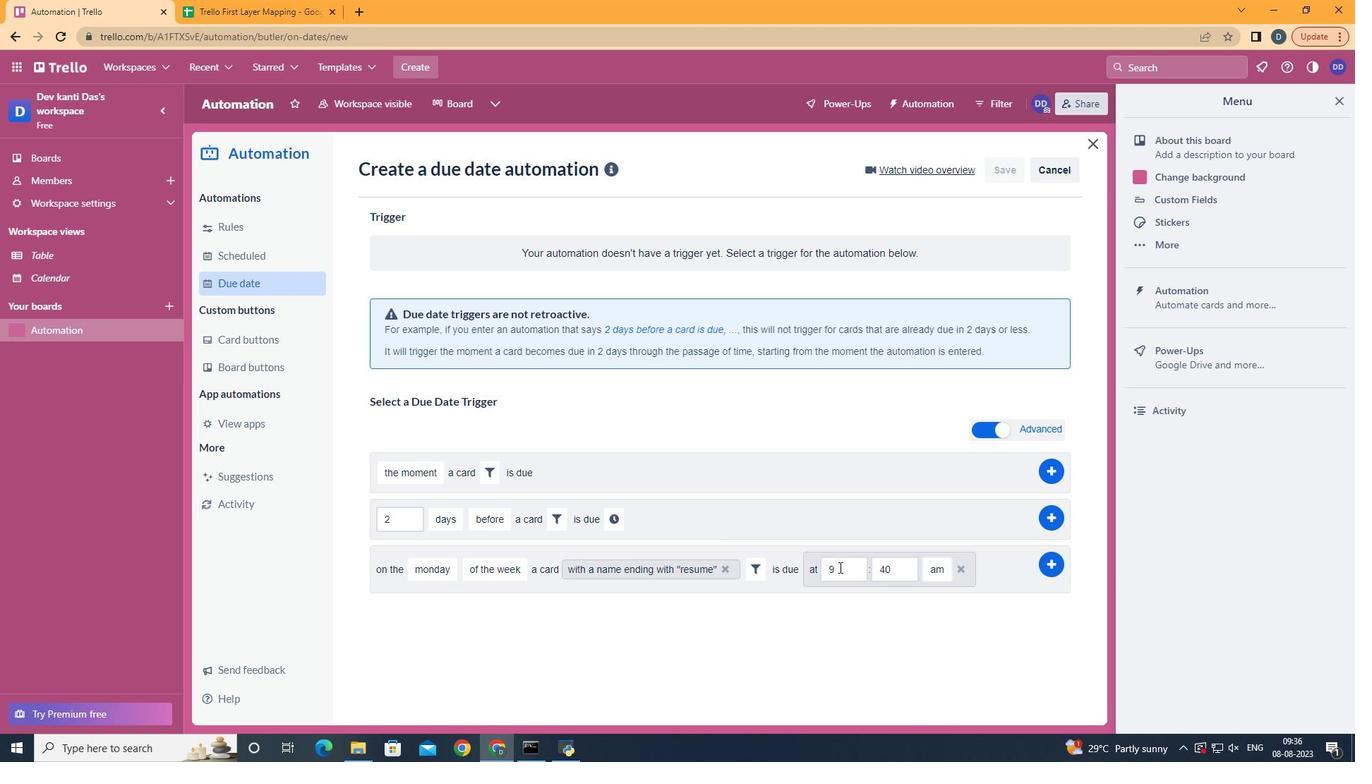 
Action: Mouse pressed left at (837, 565)
Screenshot: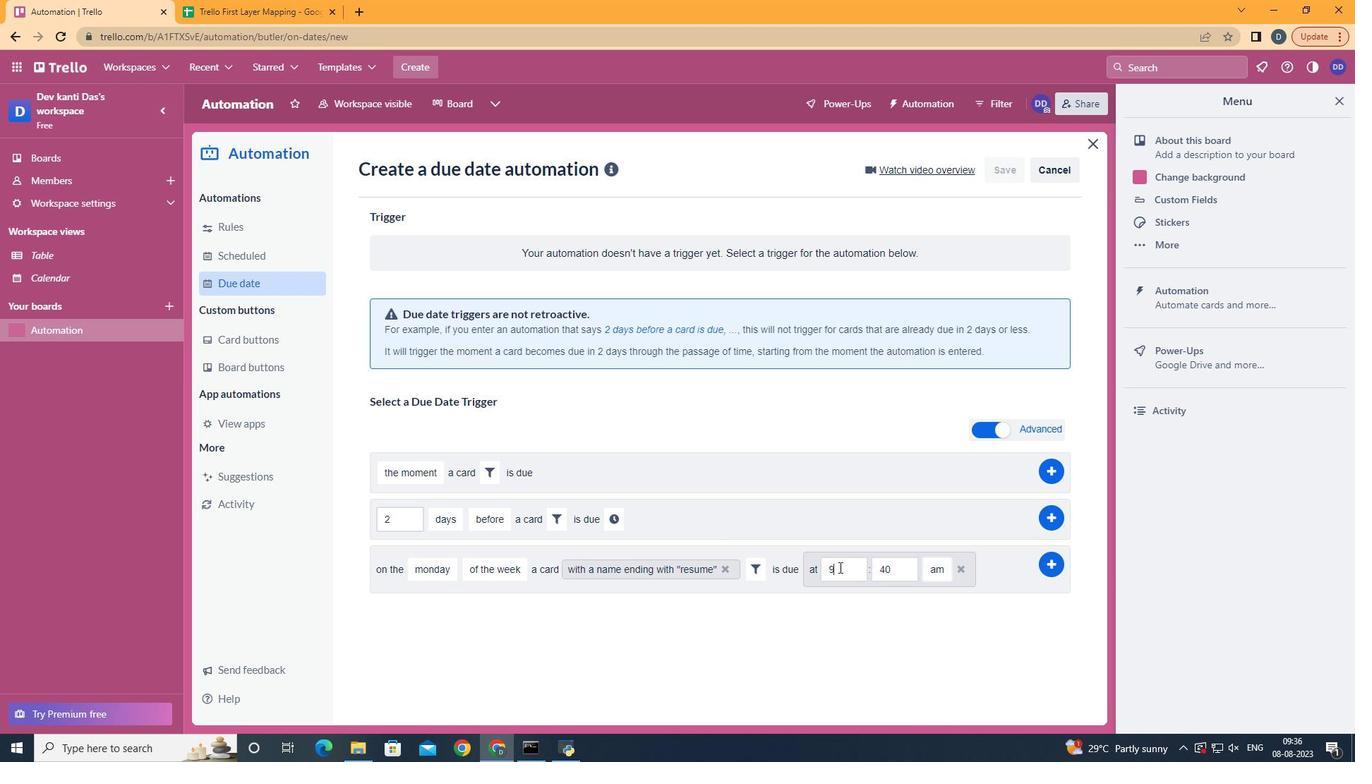 
Action: Key pressed <Key.backspace>11
Screenshot: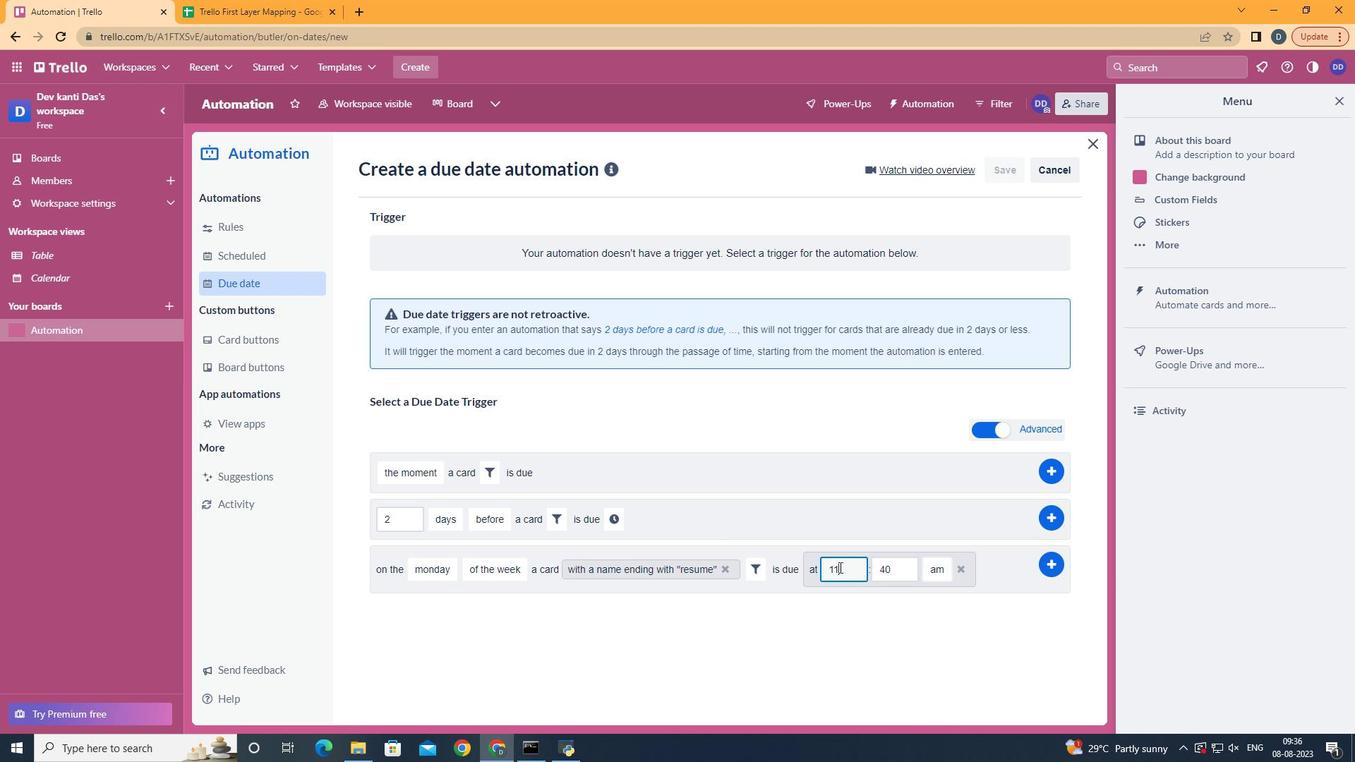 
Action: Mouse moved to (900, 560)
Screenshot: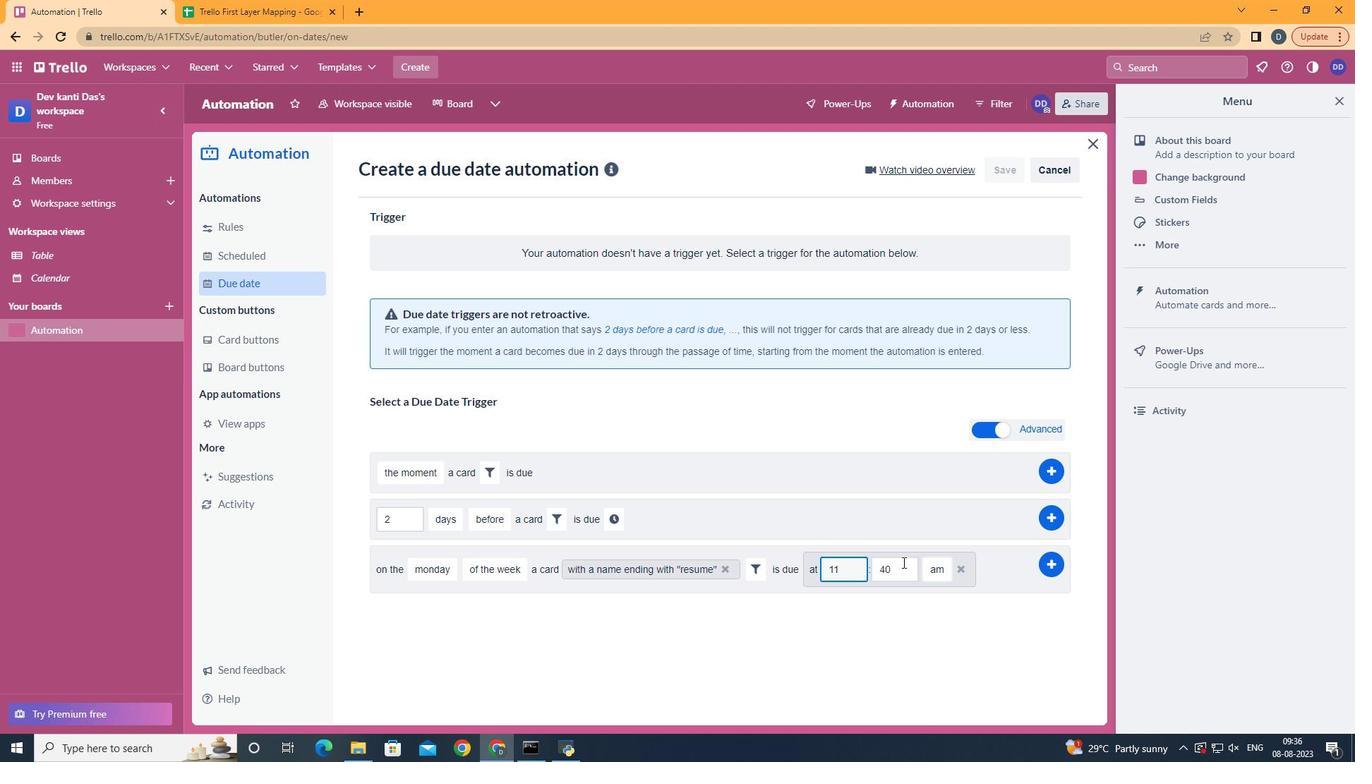 
Action: Mouse pressed left at (900, 560)
Screenshot: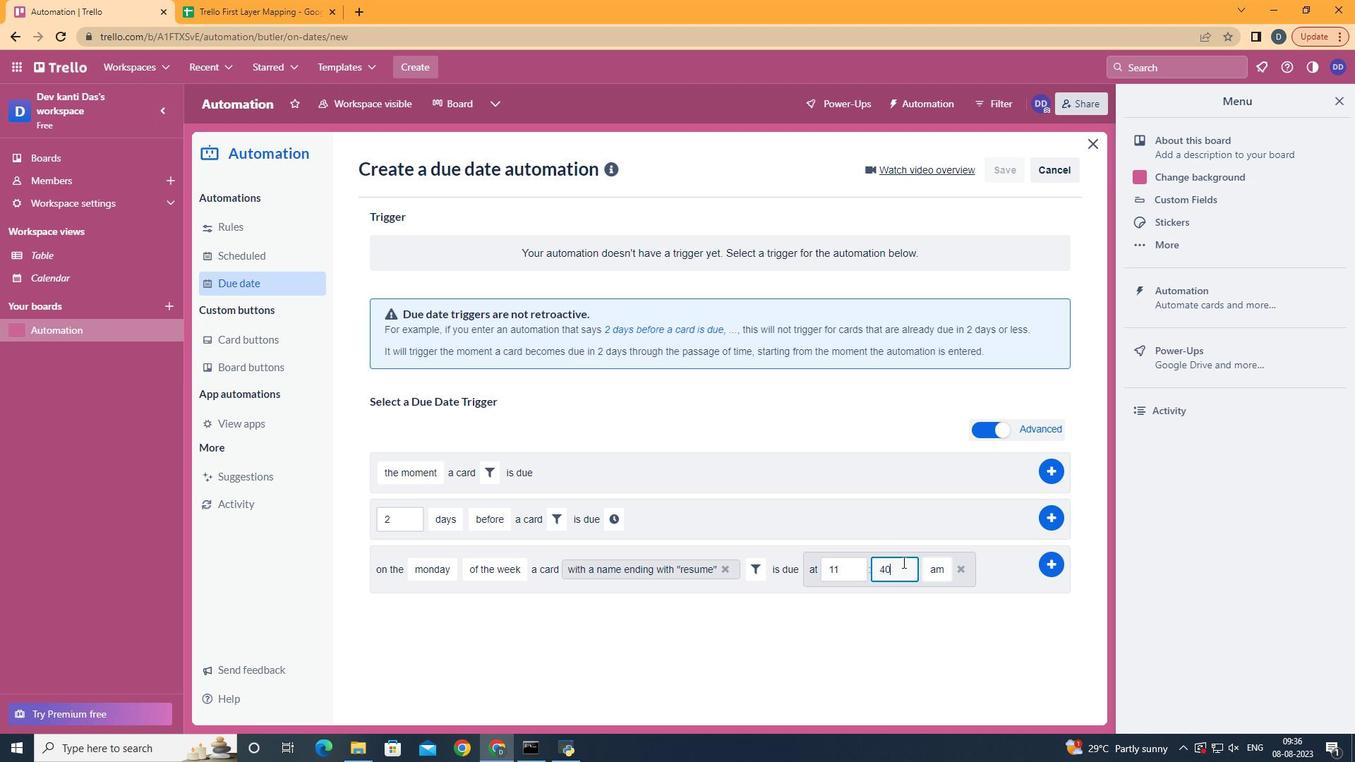 
Action: Key pressed <Key.backspace><Key.backspace>00
Screenshot: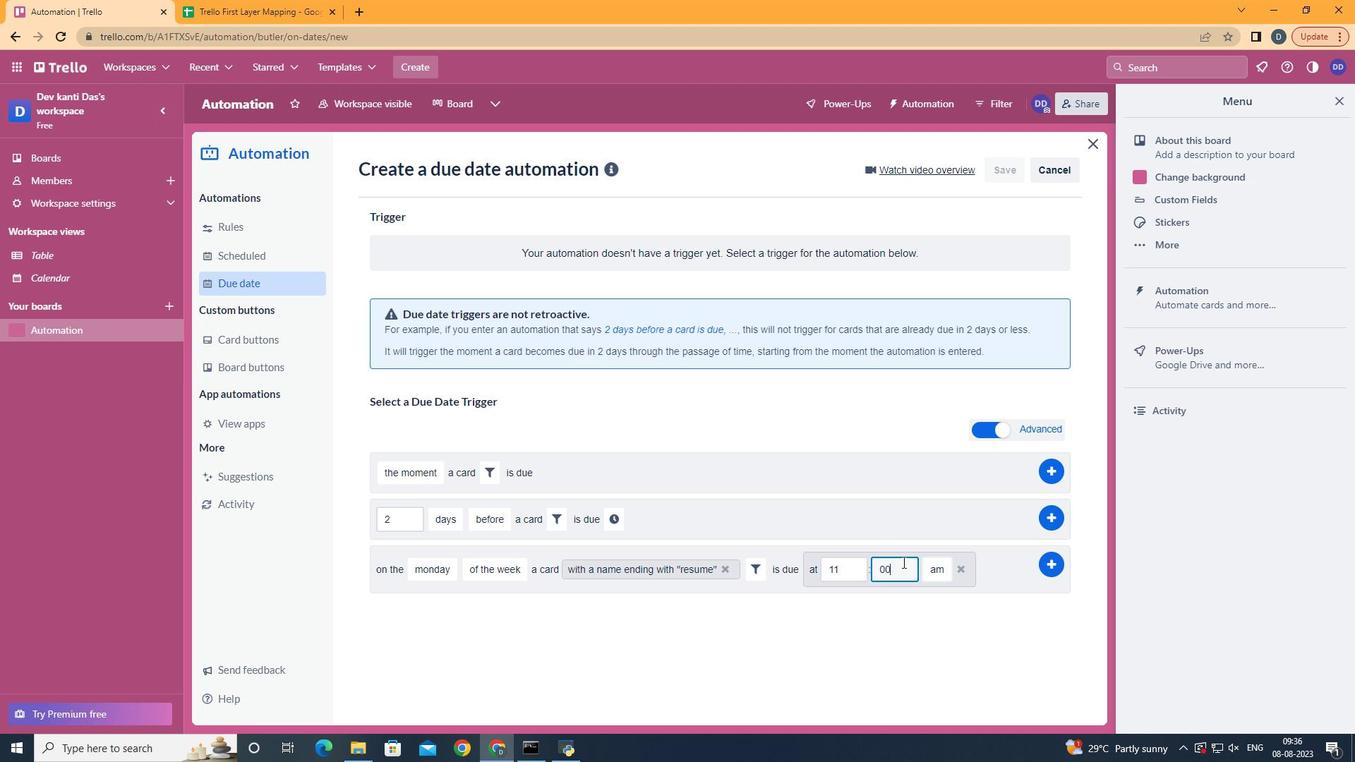 
Action: Mouse moved to (933, 597)
Screenshot: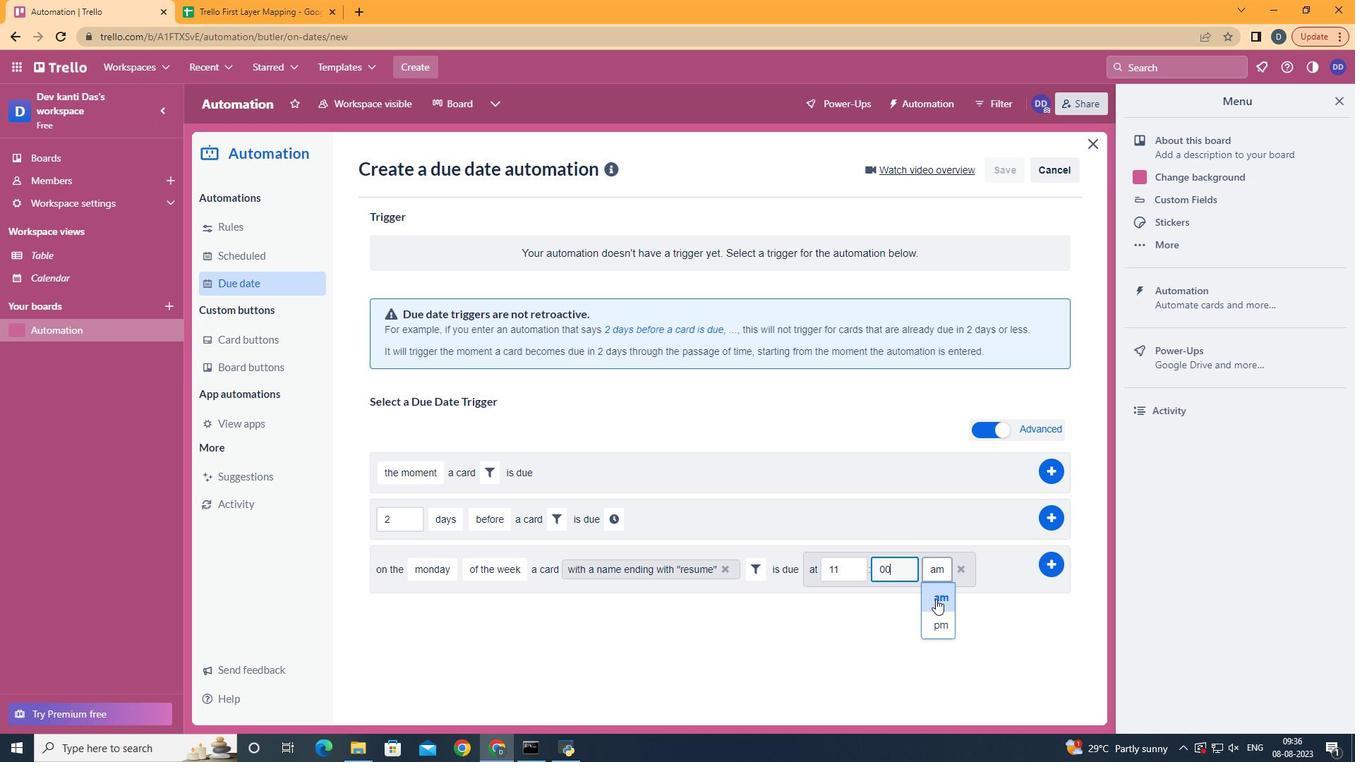 
Action: Mouse pressed left at (933, 597)
Screenshot: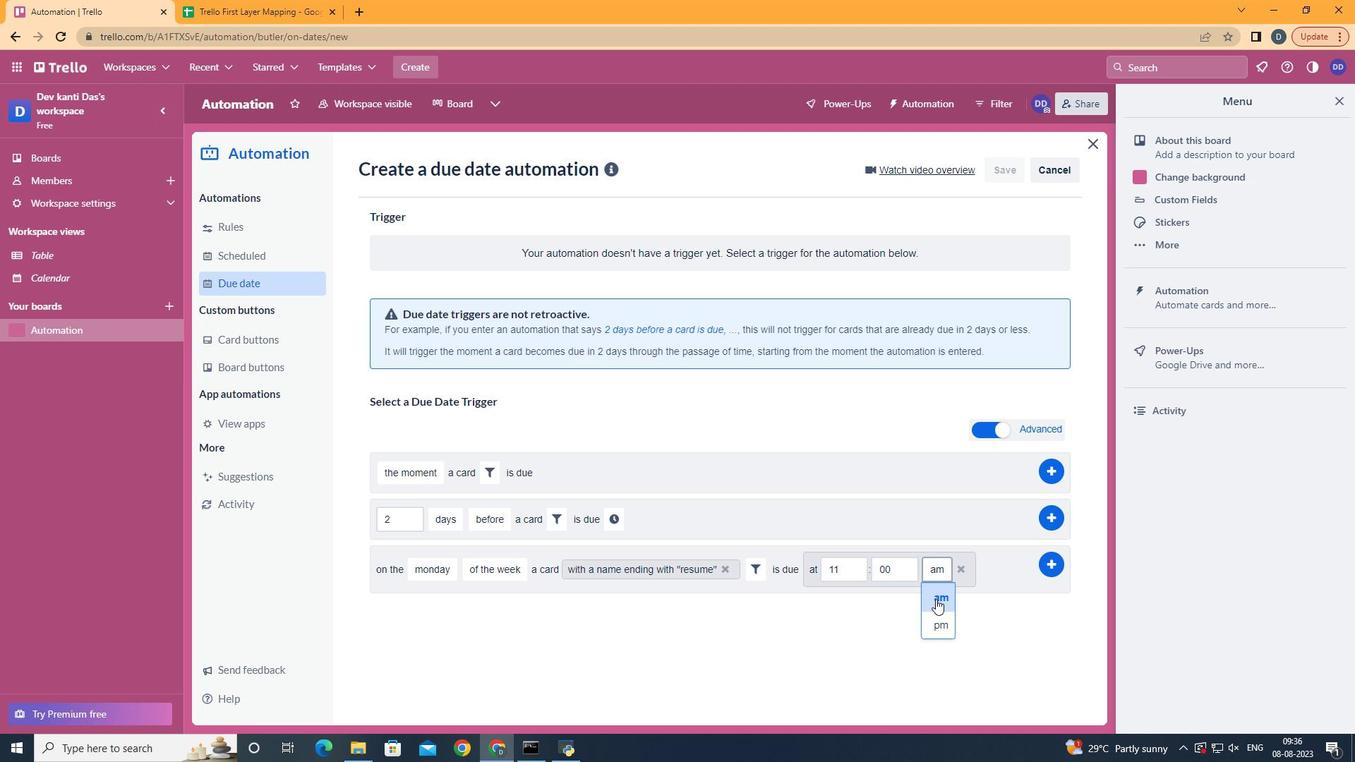
Action: Mouse moved to (1039, 571)
Screenshot: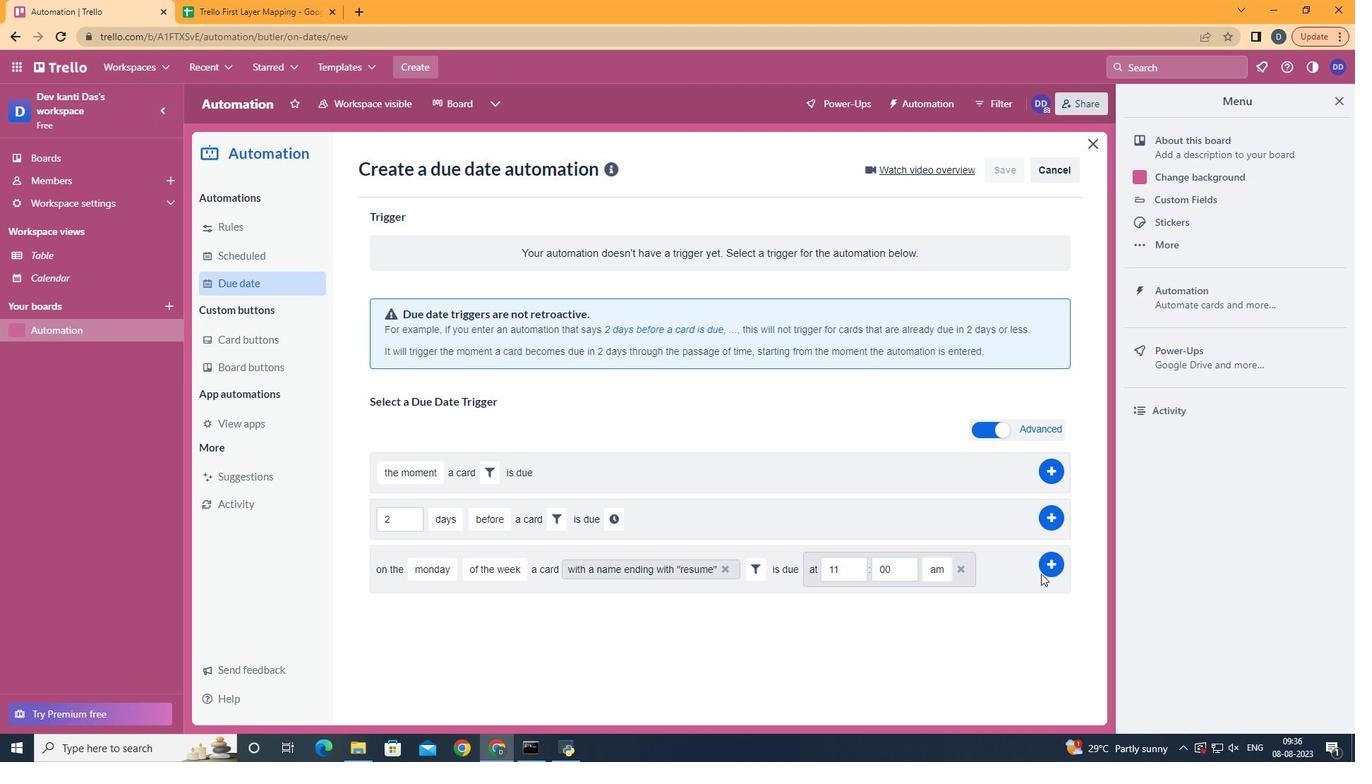 
Action: Mouse pressed left at (1039, 571)
Screenshot: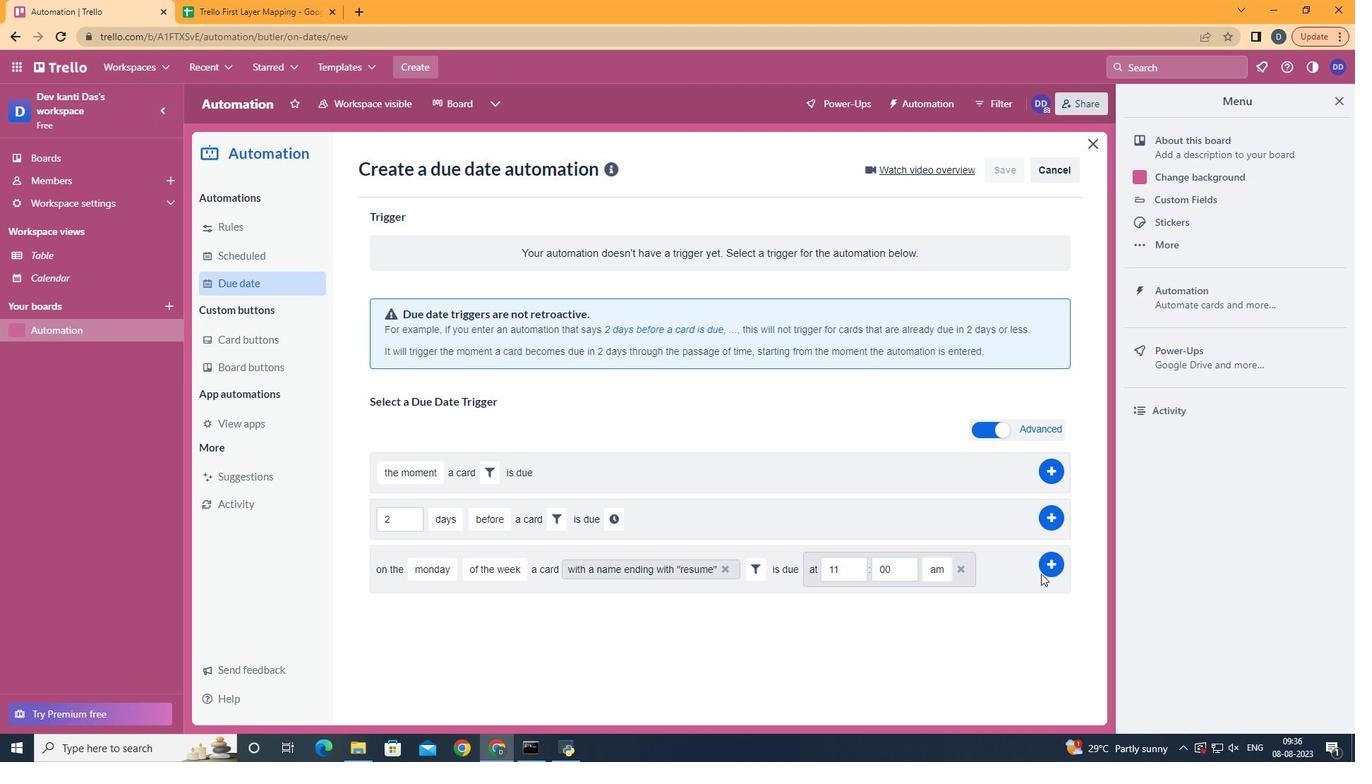 
Action: Mouse moved to (1046, 568)
Screenshot: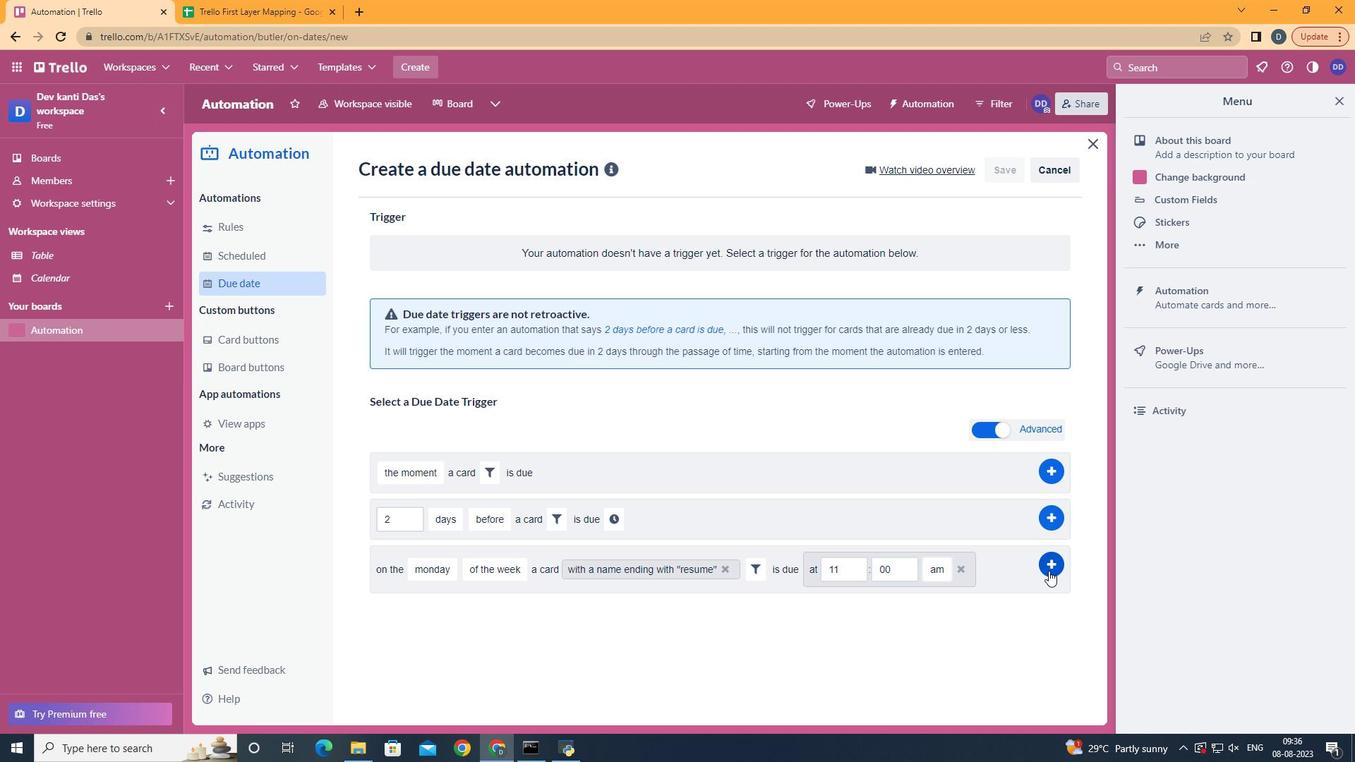 
Action: Mouse pressed left at (1046, 568)
Screenshot: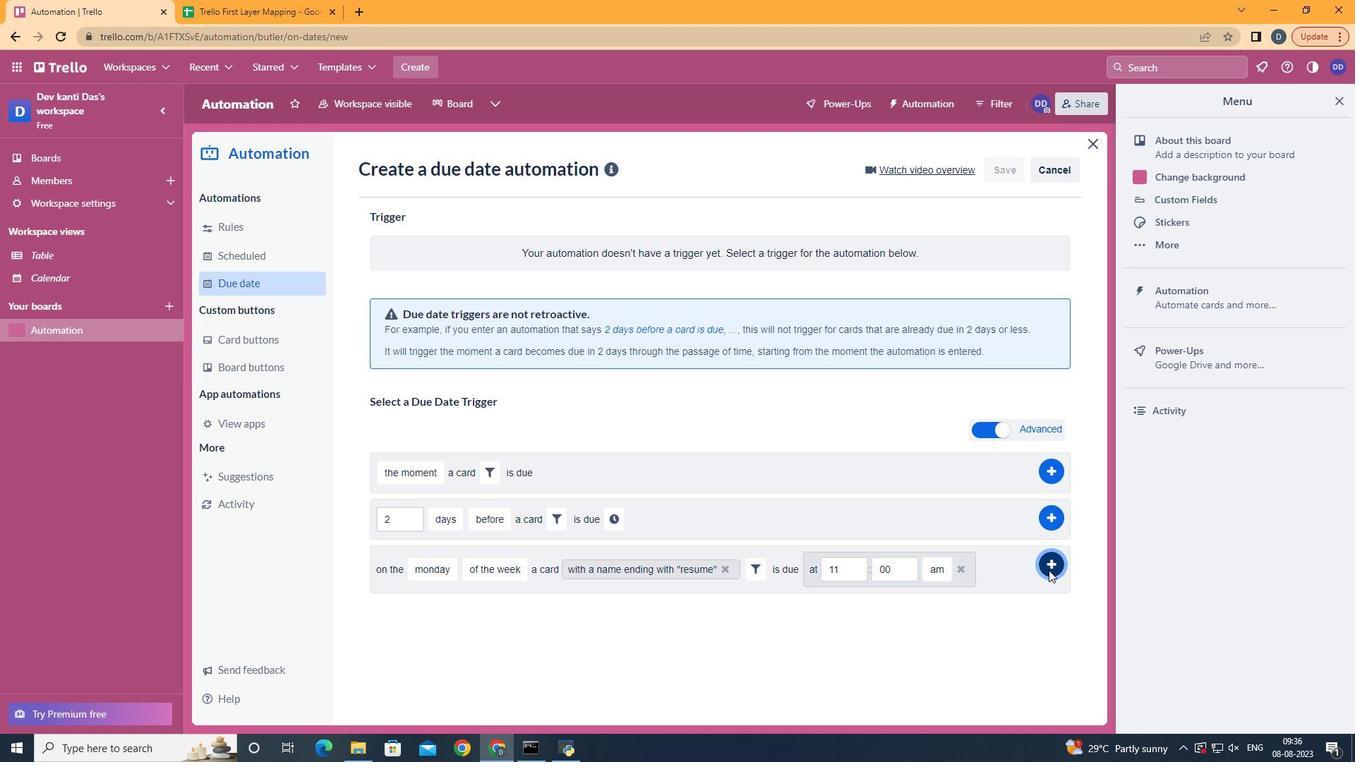 
Action: Mouse moved to (659, 231)
Screenshot: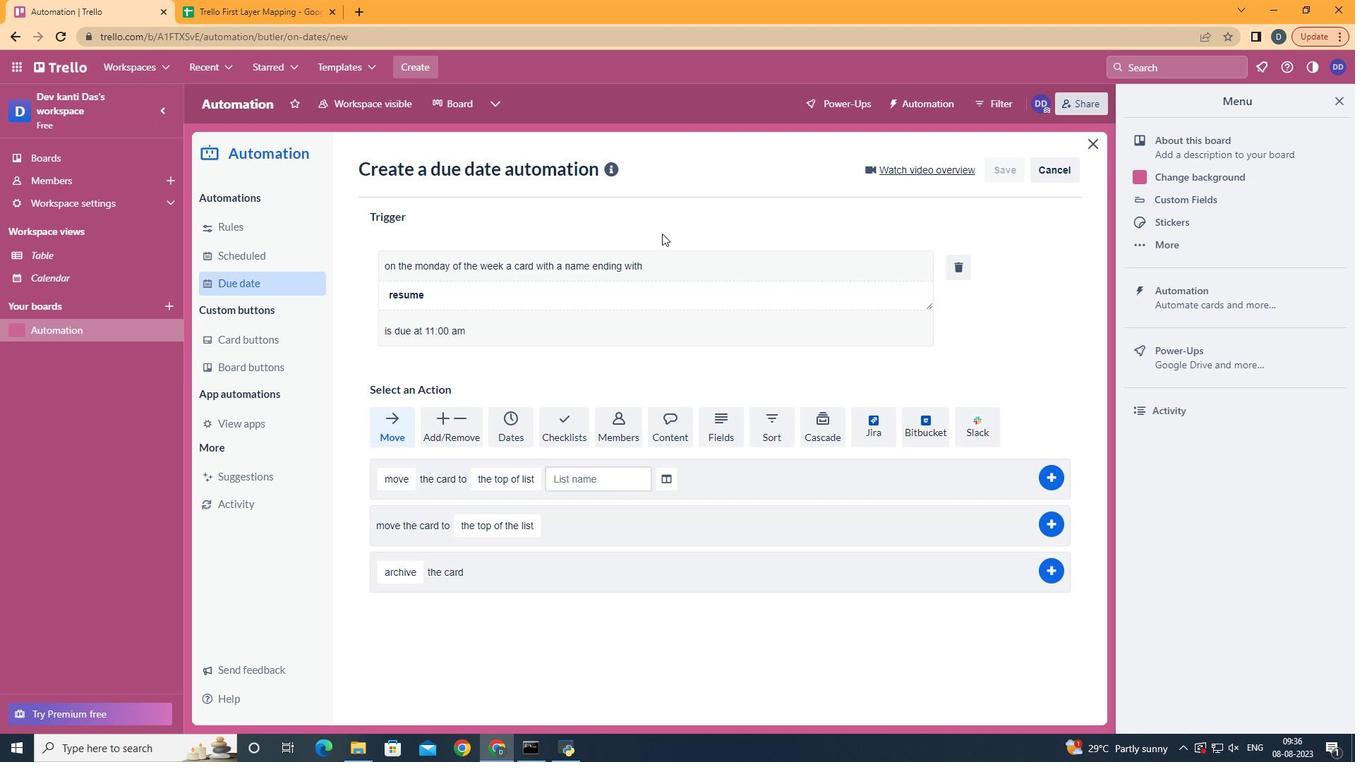 
